 Task: Create a due date automation trigger when advanced on, 2 days after a card is due add dates without a due date at 11:00 AM.
Action: Mouse moved to (1138, 345)
Screenshot: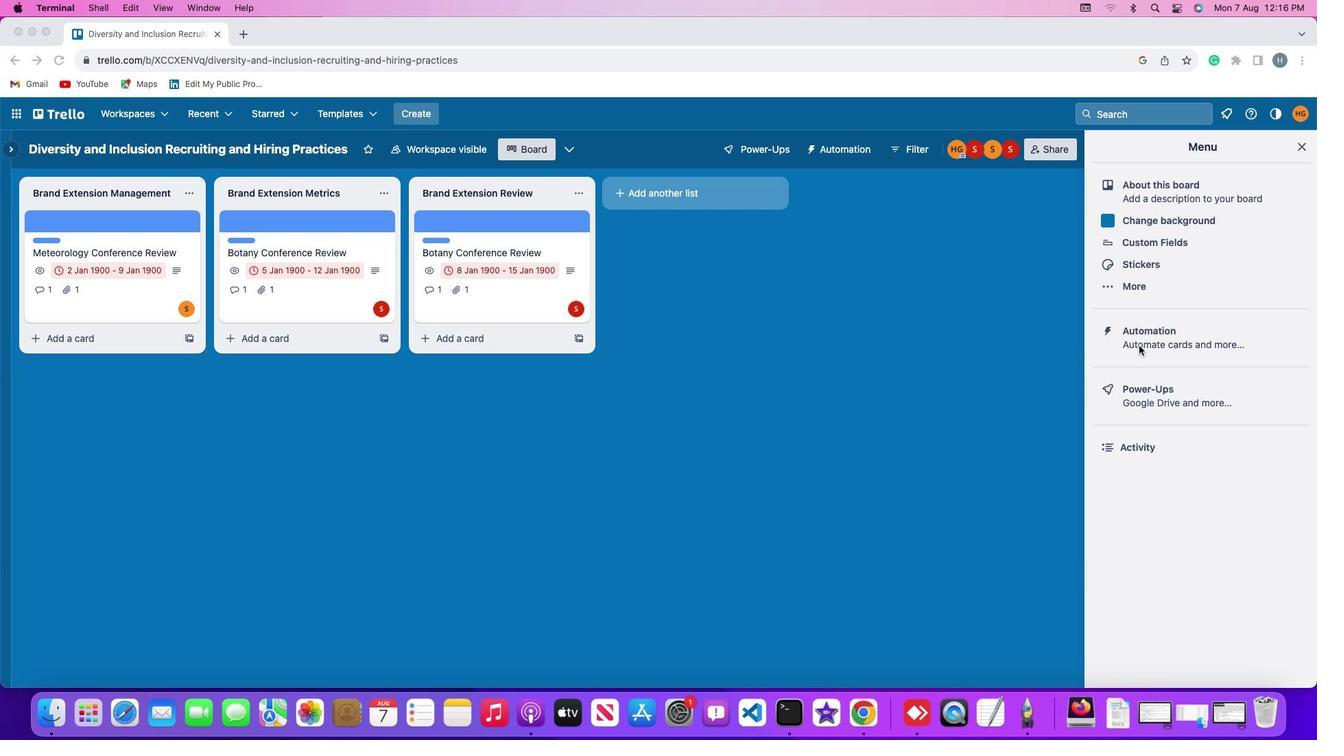 
Action: Mouse pressed left at (1138, 345)
Screenshot: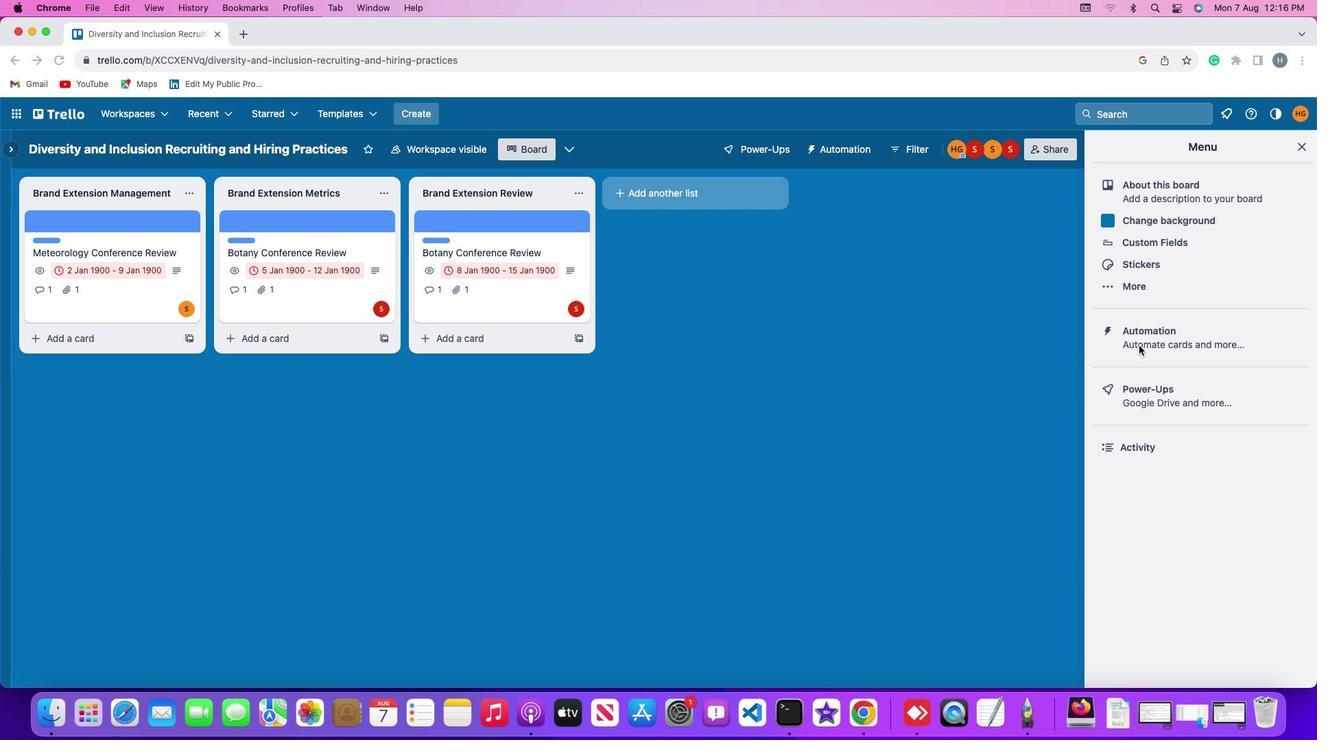 
Action: Mouse pressed left at (1138, 345)
Screenshot: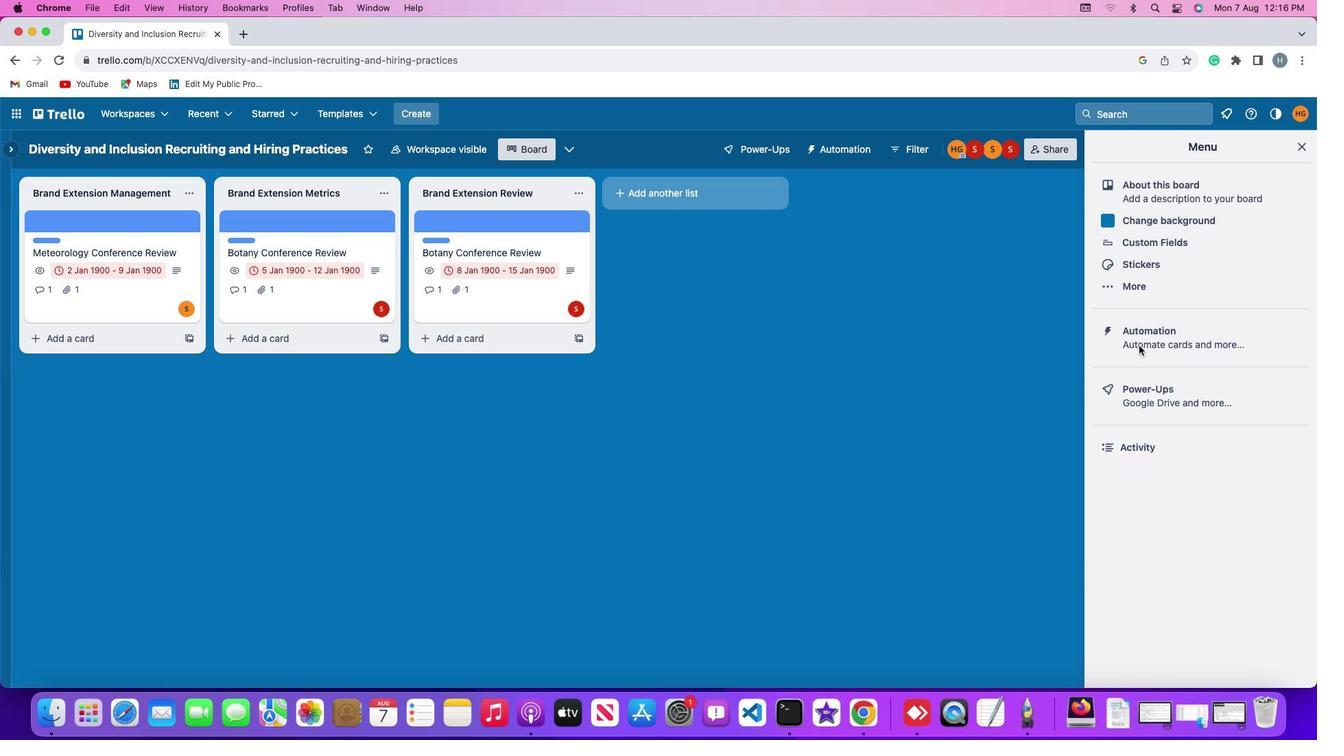 
Action: Mouse moved to (74, 327)
Screenshot: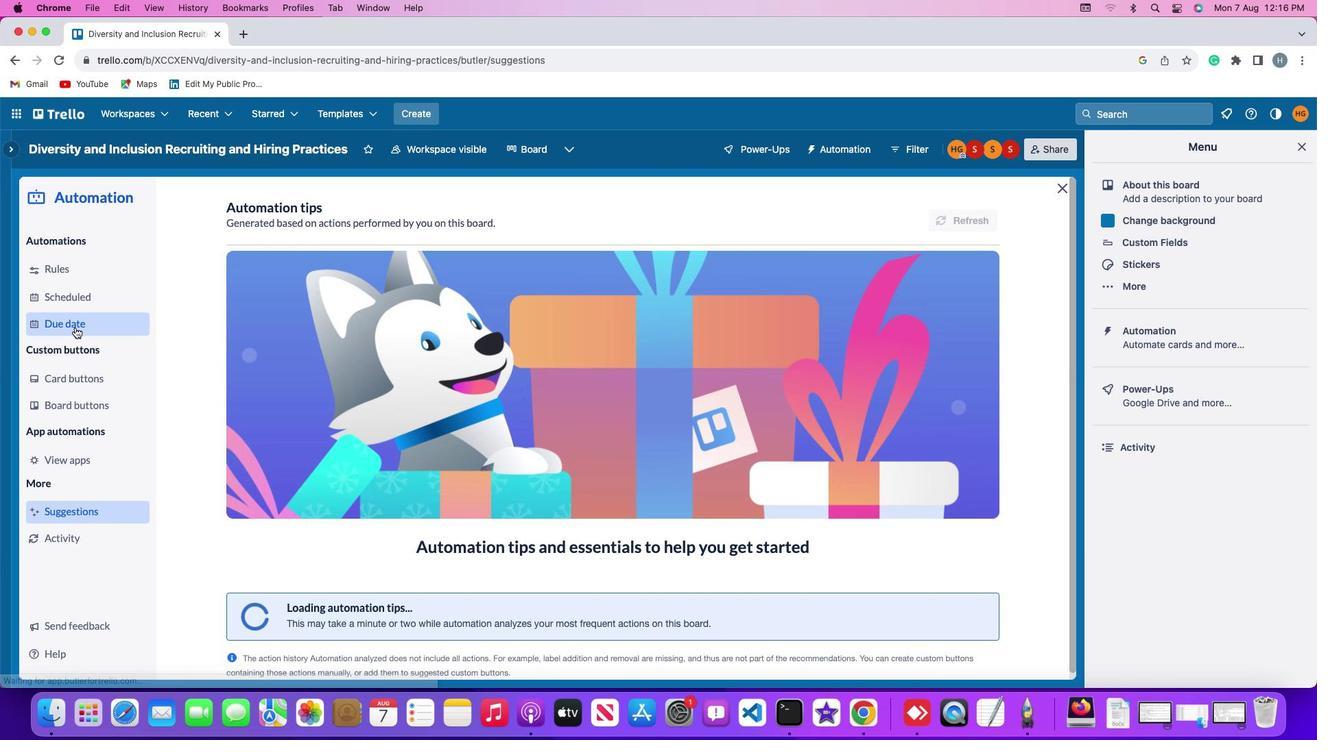 
Action: Mouse pressed left at (74, 327)
Screenshot: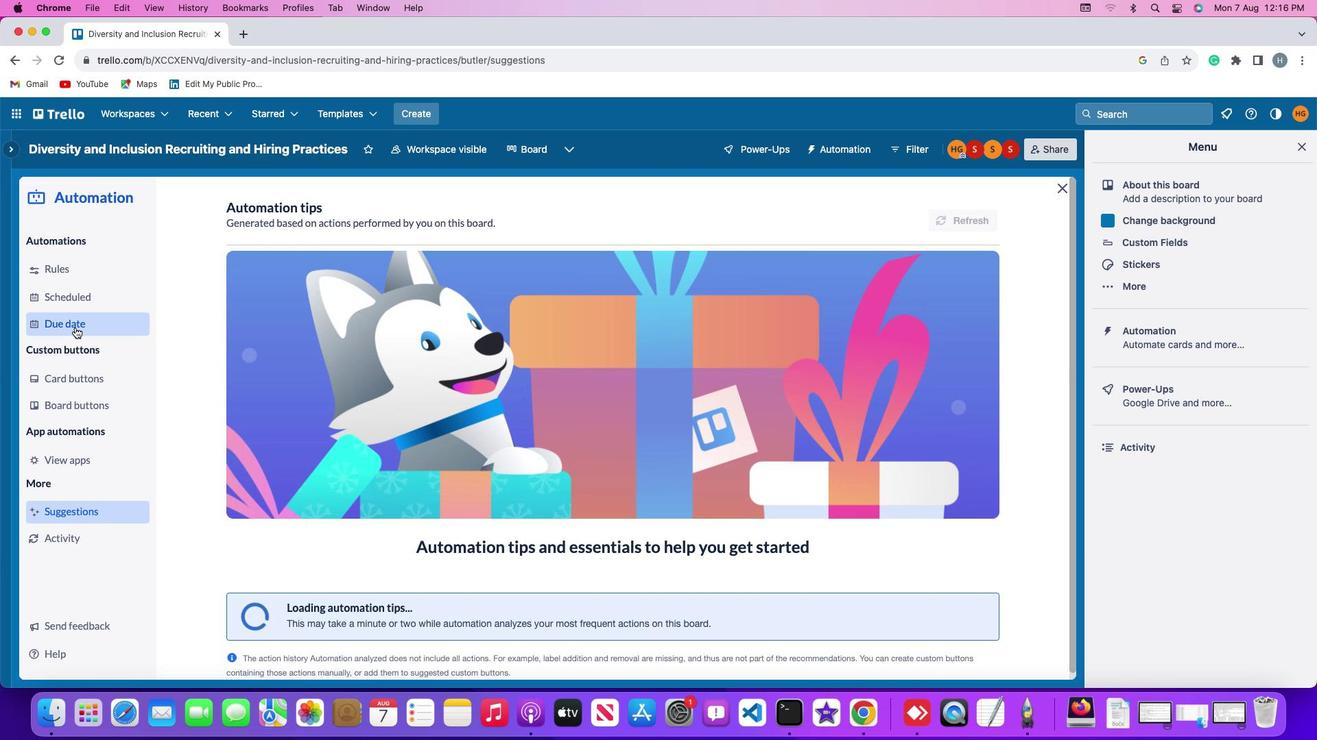
Action: Mouse moved to (909, 209)
Screenshot: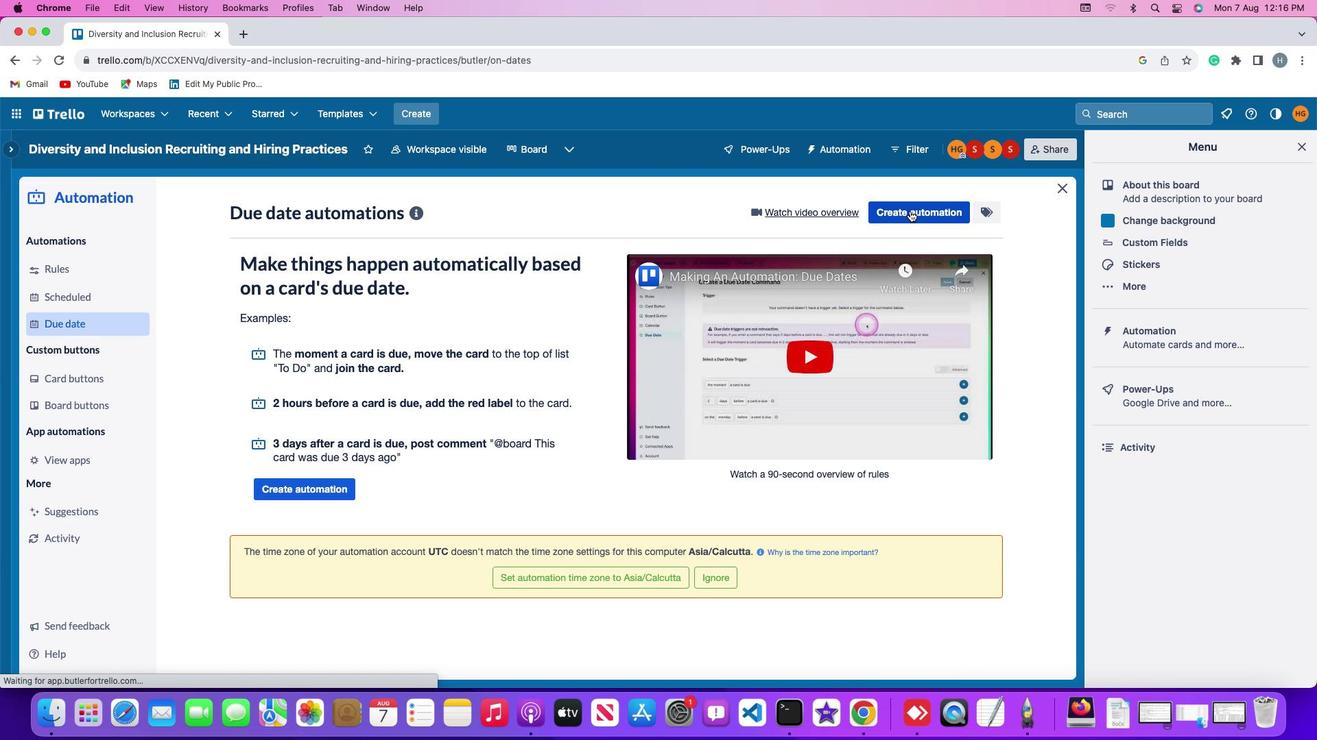 
Action: Mouse pressed left at (909, 209)
Screenshot: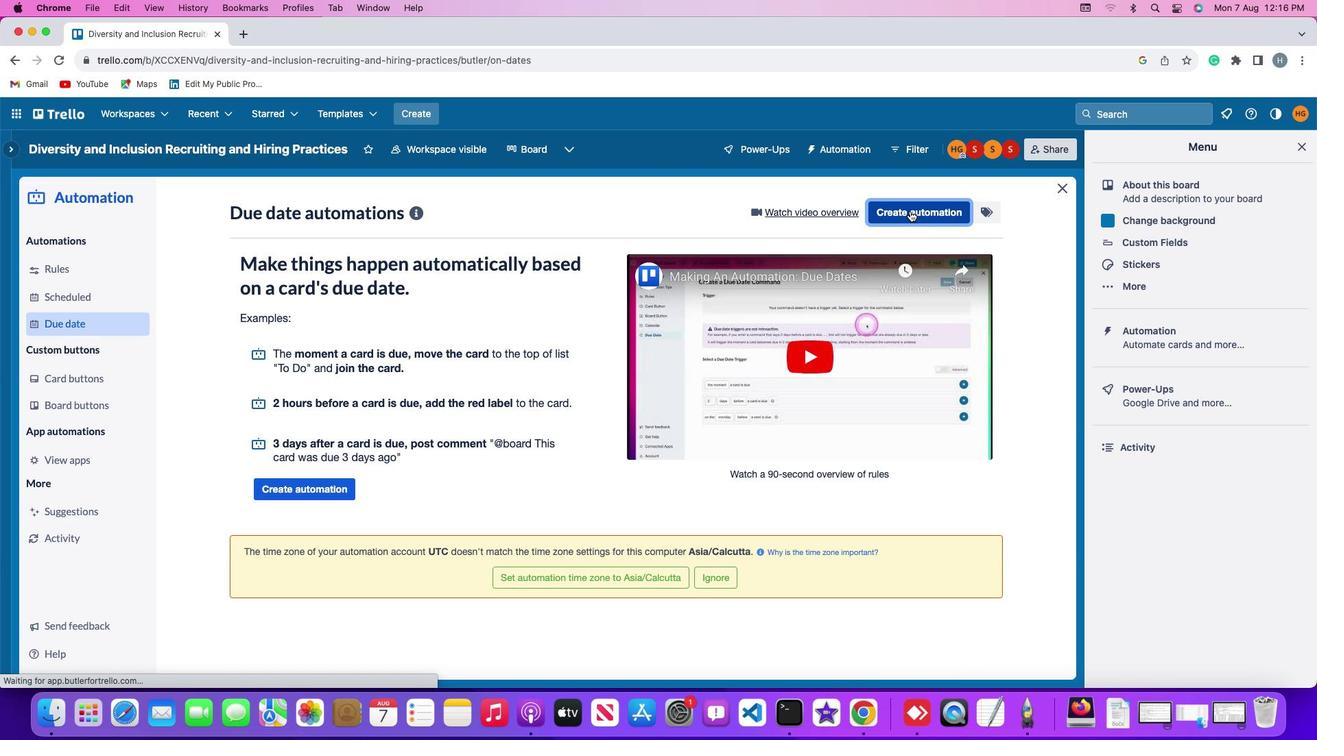 
Action: Mouse moved to (619, 340)
Screenshot: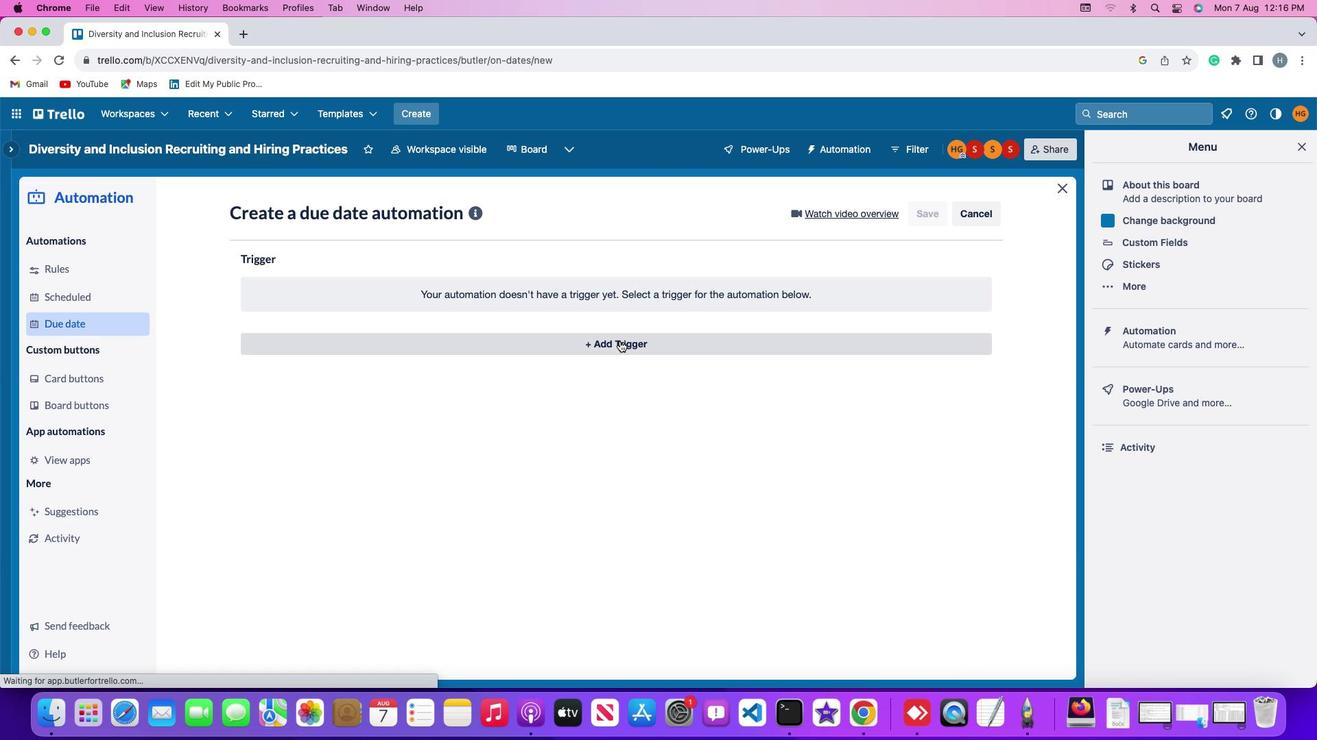
Action: Mouse pressed left at (619, 340)
Screenshot: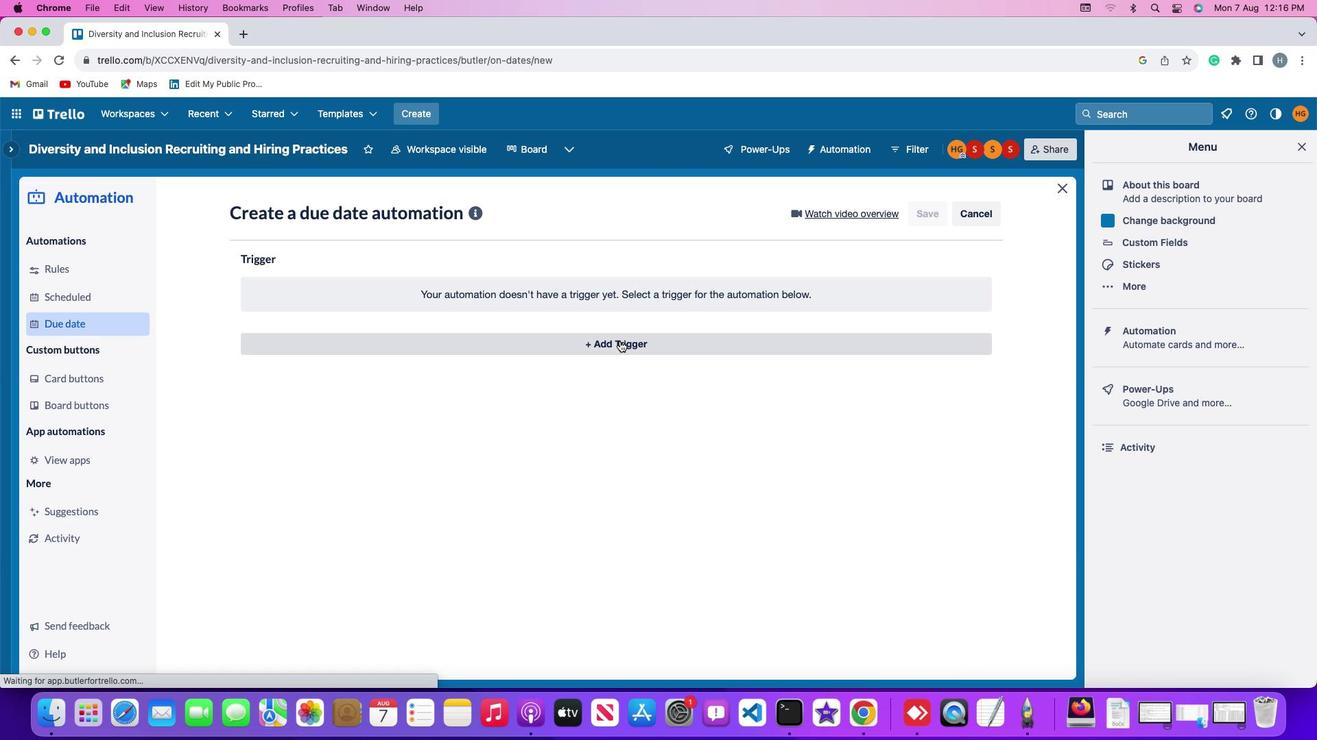 
Action: Mouse moved to (268, 551)
Screenshot: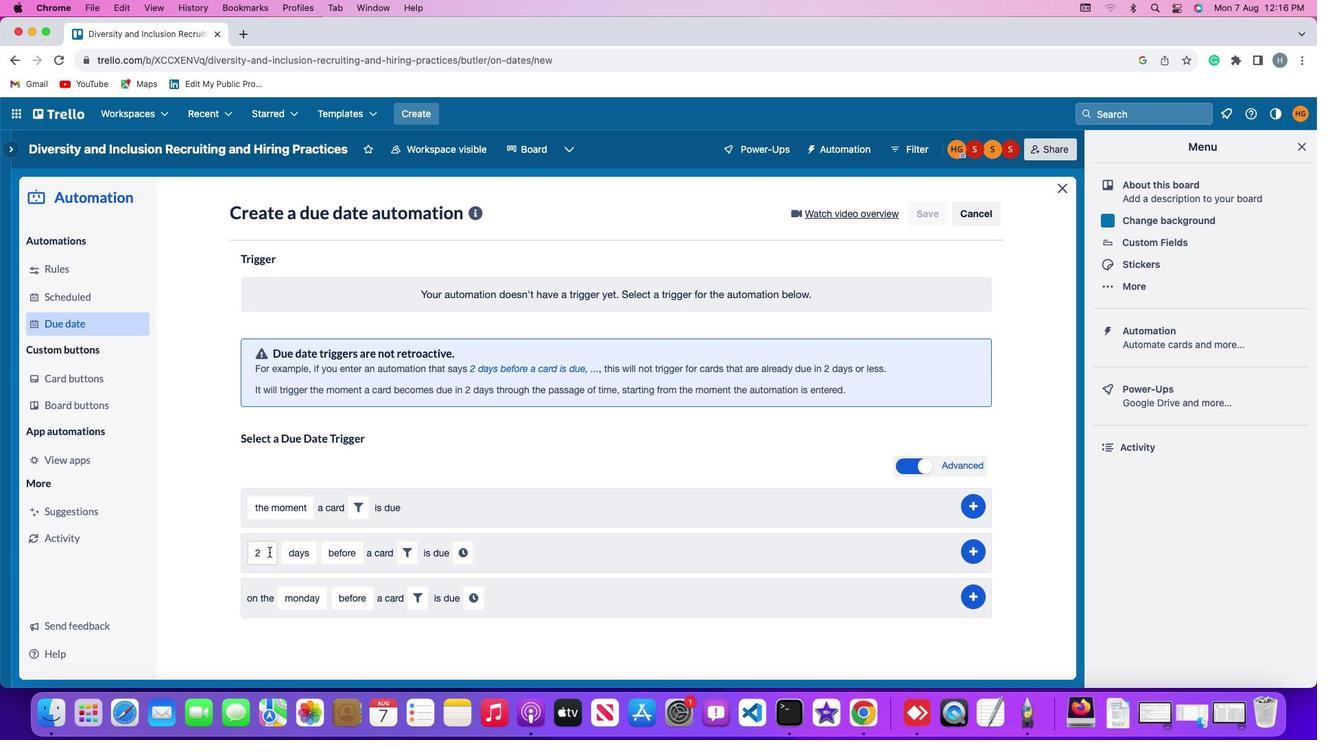 
Action: Mouse pressed left at (268, 551)
Screenshot: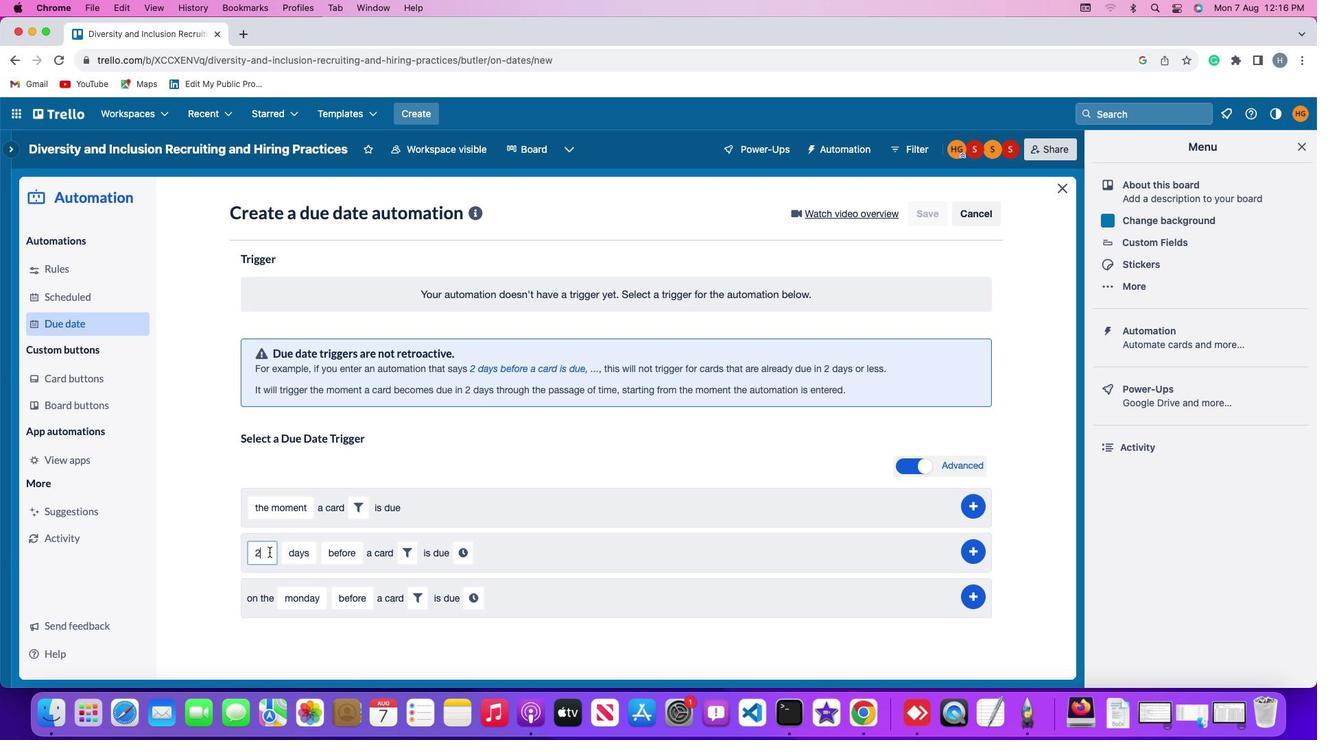
Action: Key pressed Key.backspace
Screenshot: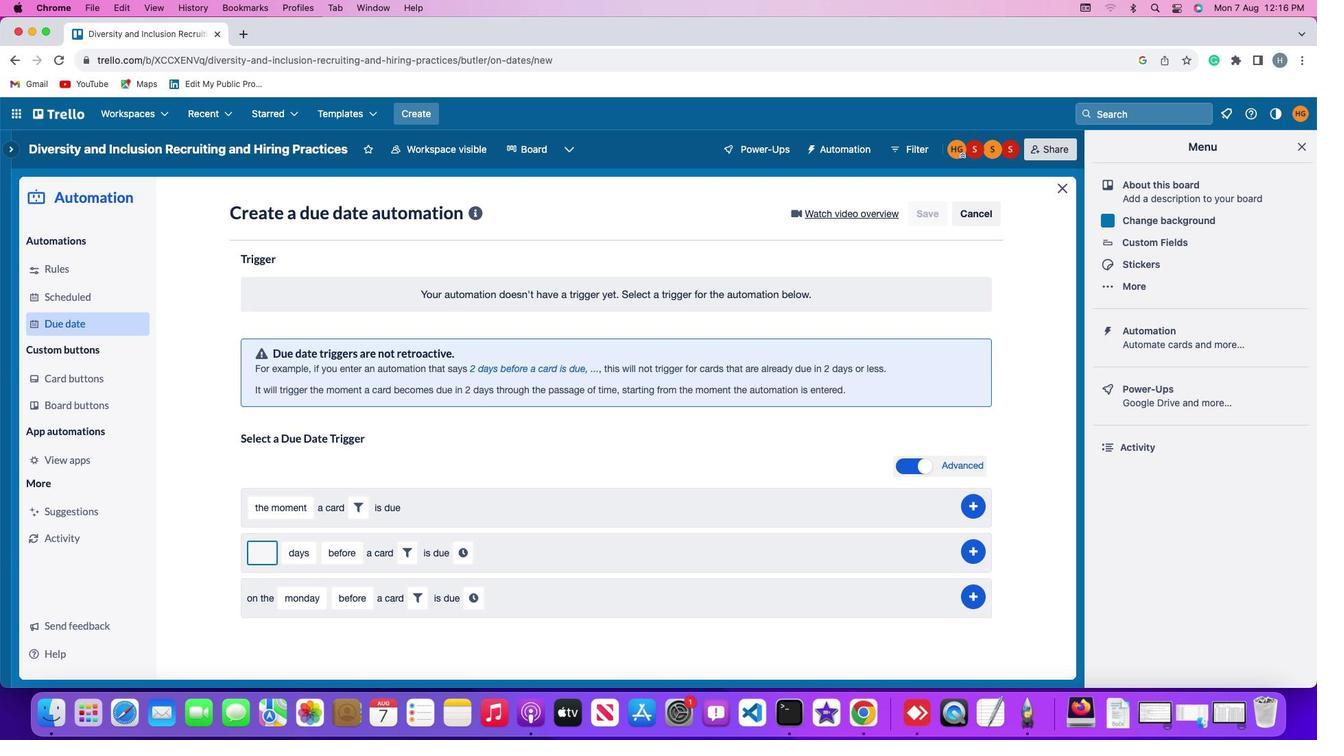 
Action: Mouse moved to (268, 551)
Screenshot: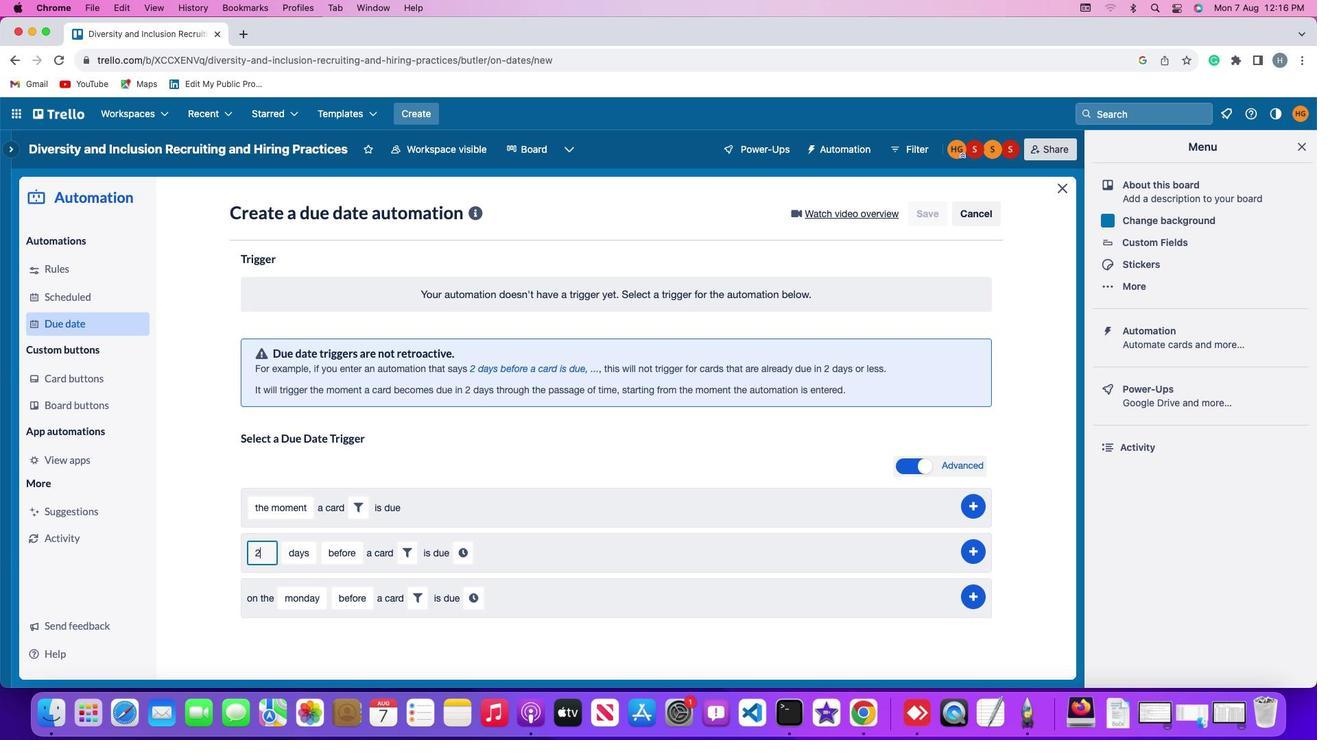 
Action: Key pressed '2'
Screenshot: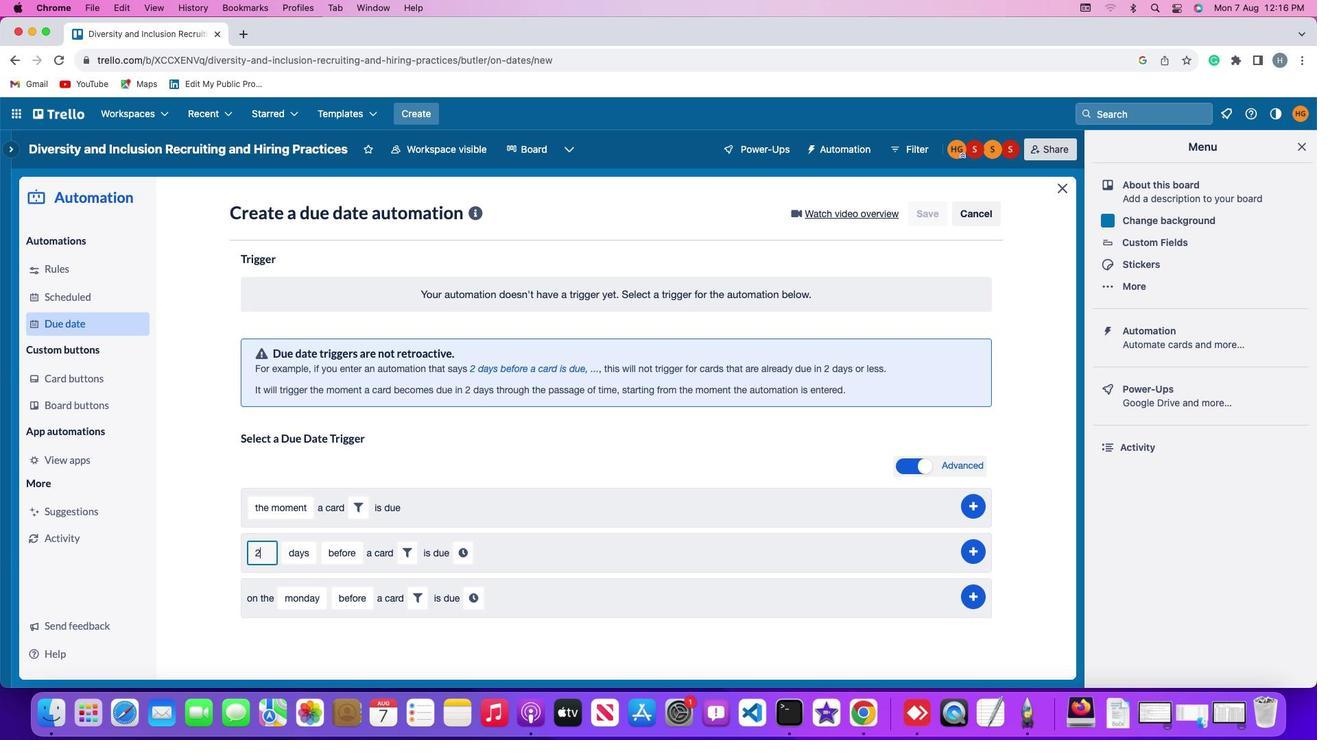 
Action: Mouse moved to (291, 553)
Screenshot: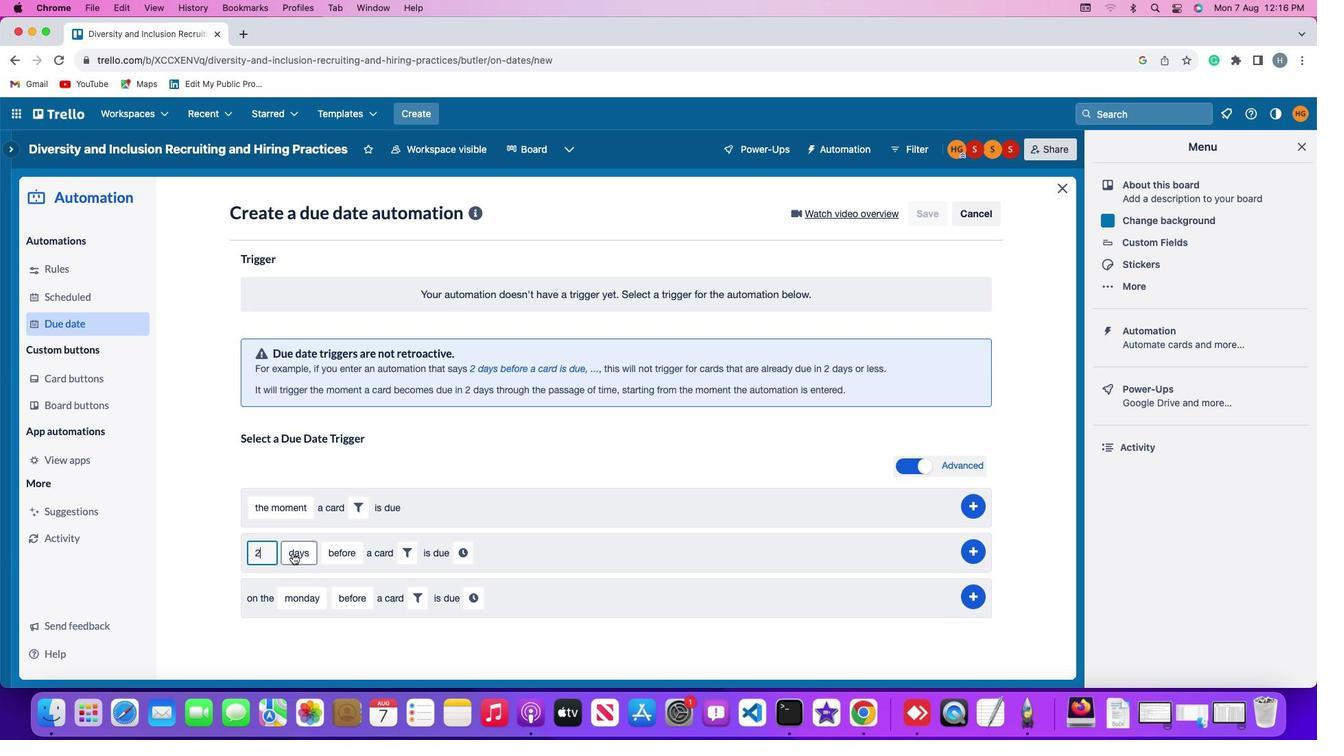 
Action: Mouse pressed left at (291, 553)
Screenshot: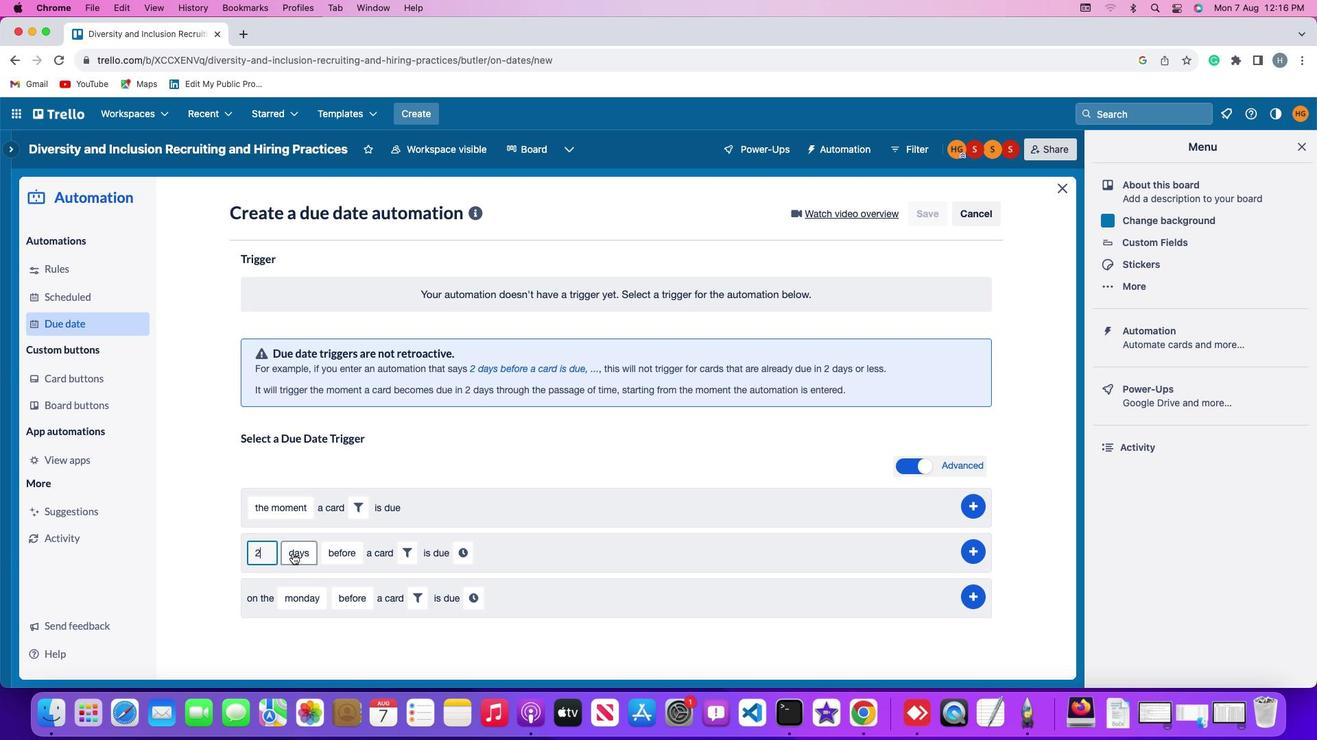 
Action: Mouse moved to (301, 581)
Screenshot: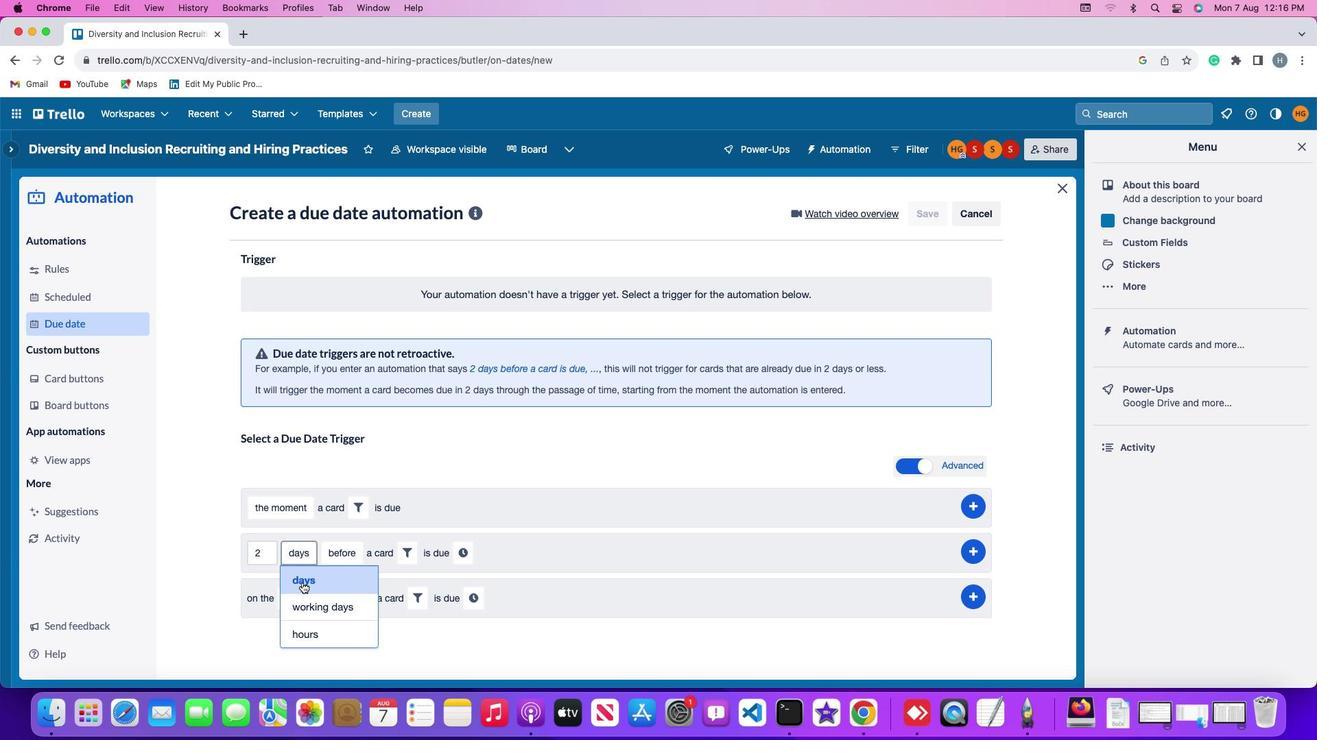 
Action: Mouse pressed left at (301, 581)
Screenshot: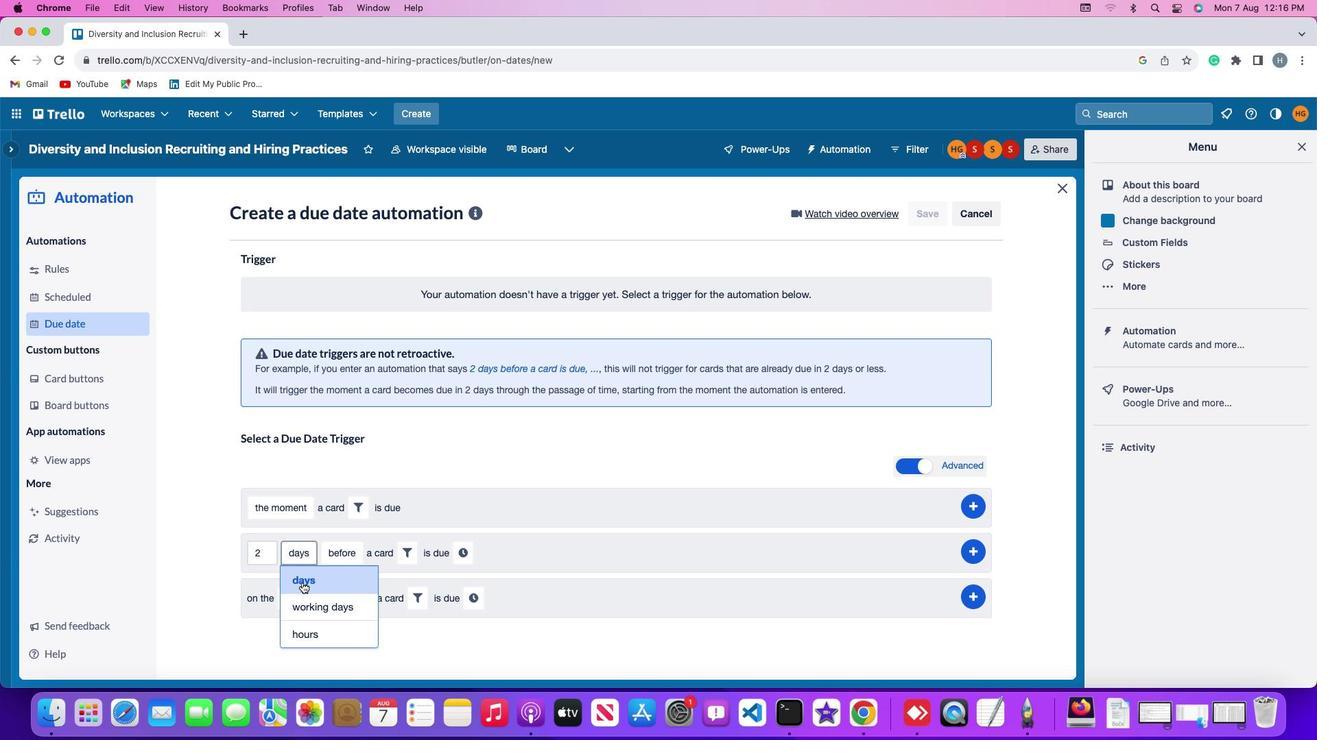 
Action: Mouse moved to (343, 559)
Screenshot: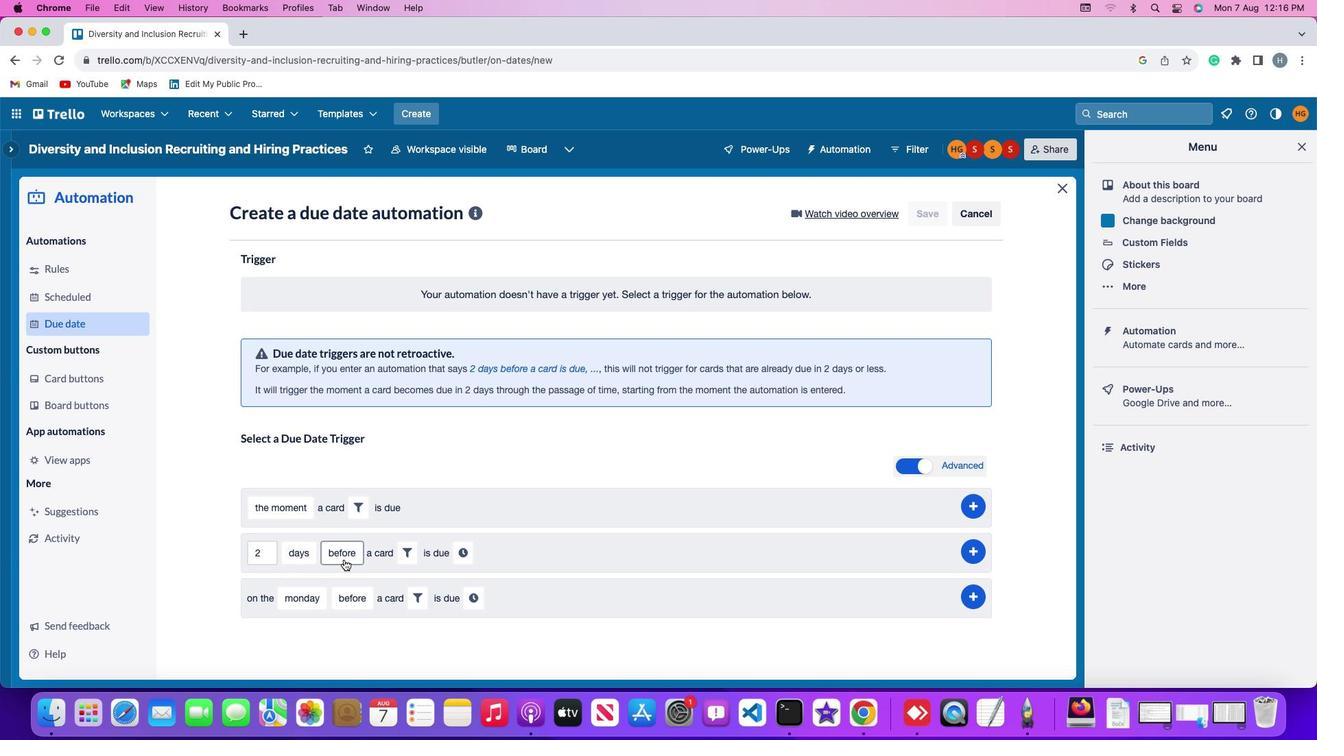 
Action: Mouse pressed left at (343, 559)
Screenshot: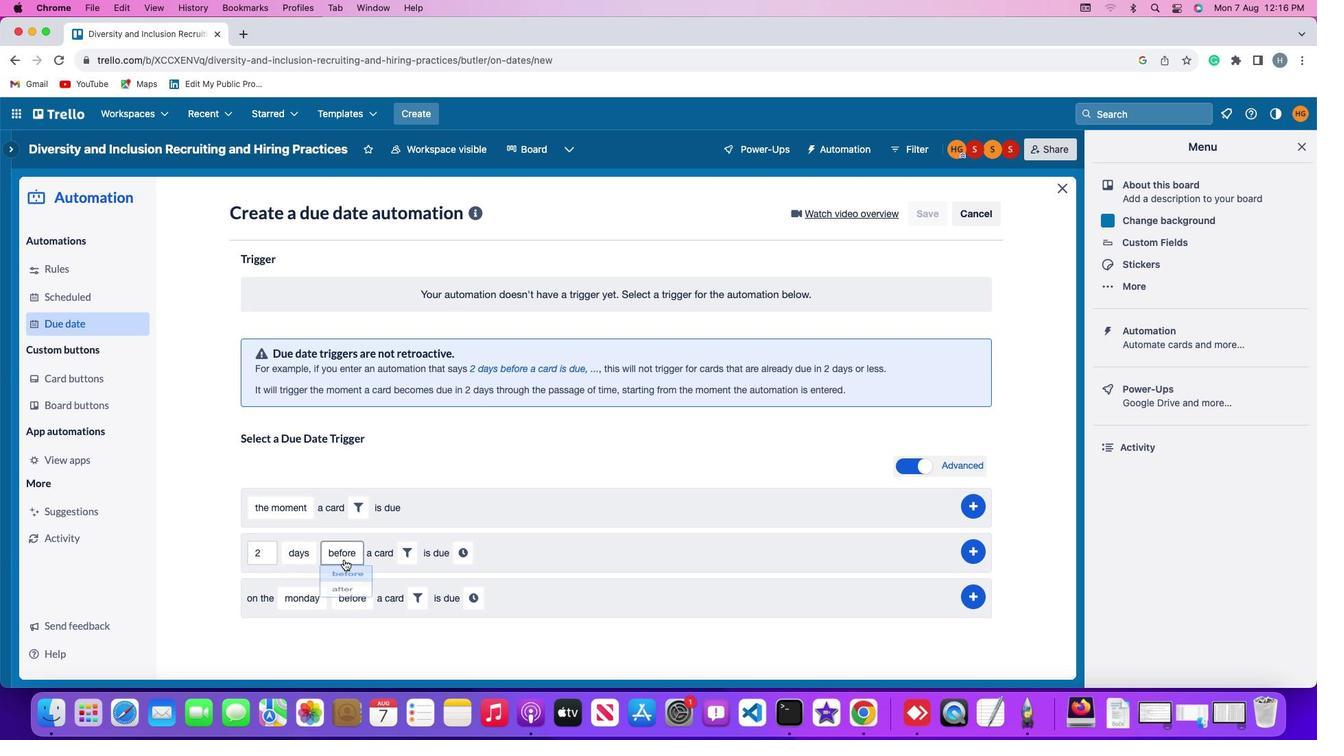 
Action: Mouse moved to (347, 605)
Screenshot: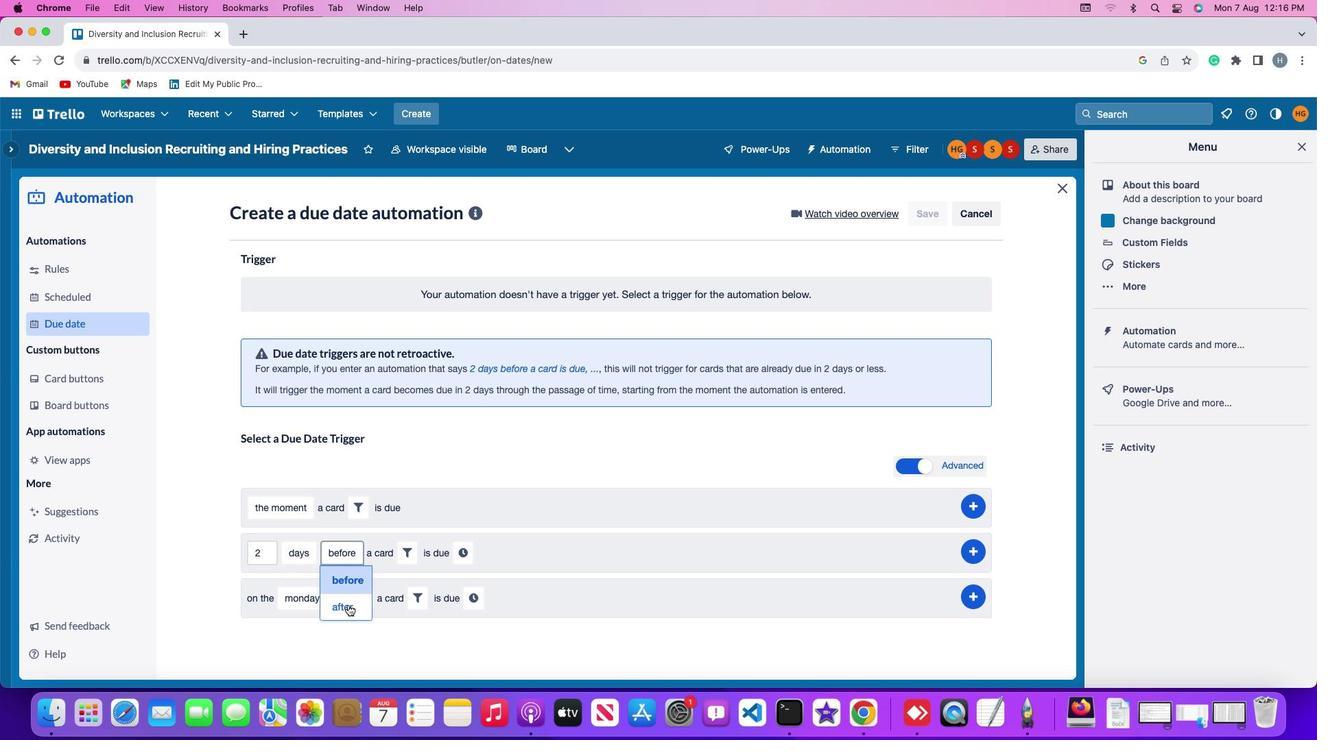 
Action: Mouse pressed left at (347, 605)
Screenshot: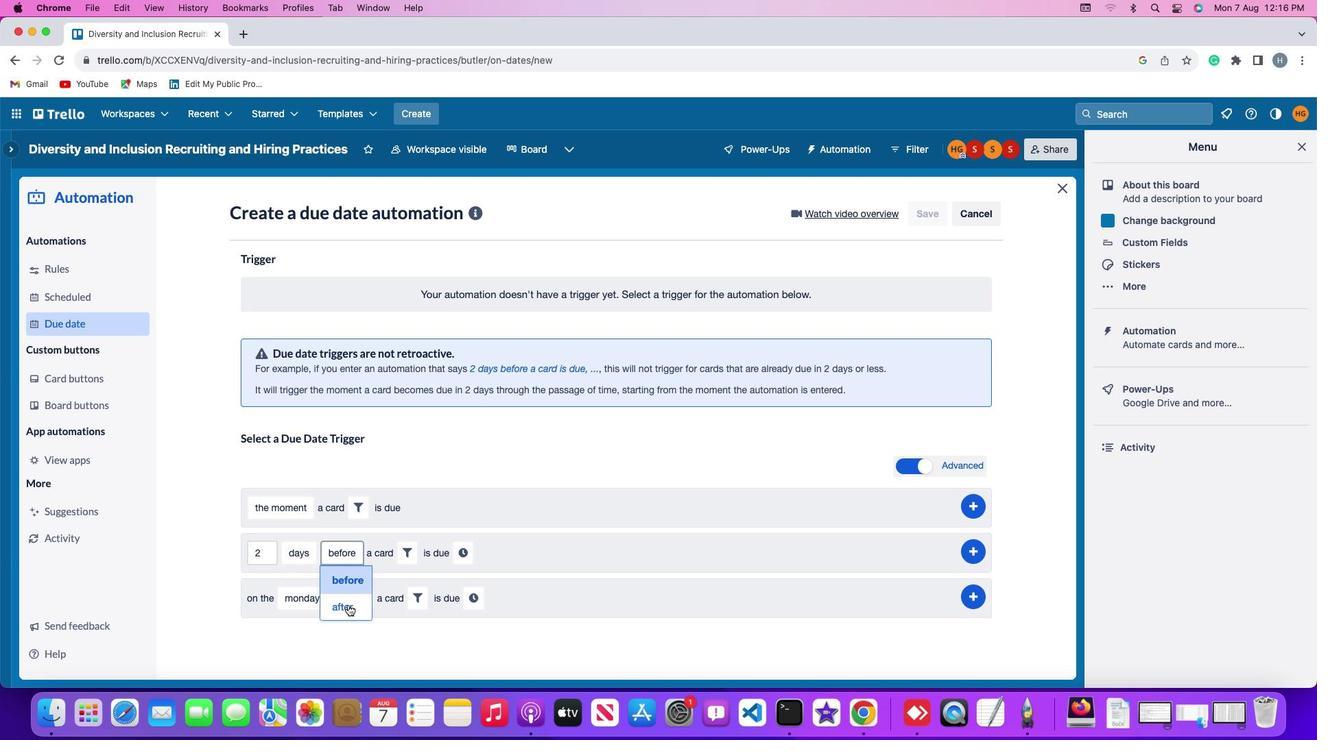 
Action: Mouse moved to (395, 558)
Screenshot: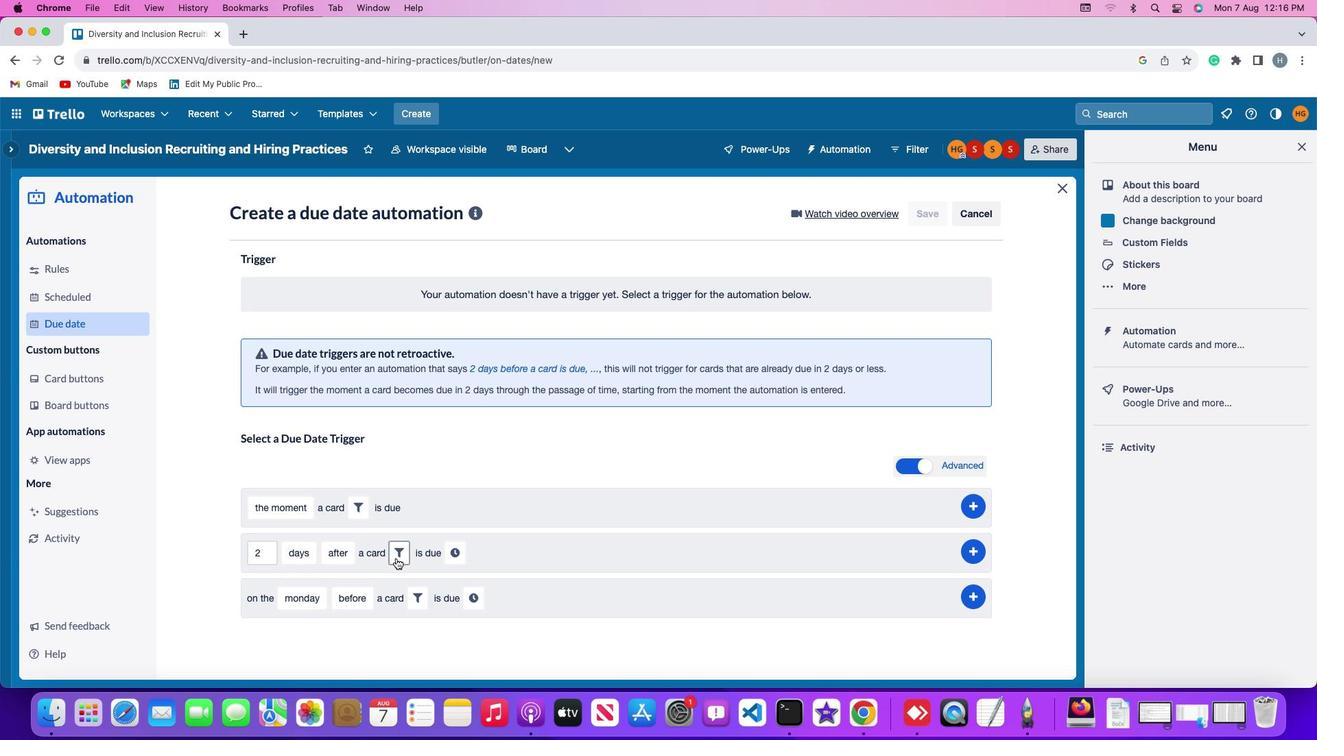 
Action: Mouse pressed left at (395, 558)
Screenshot: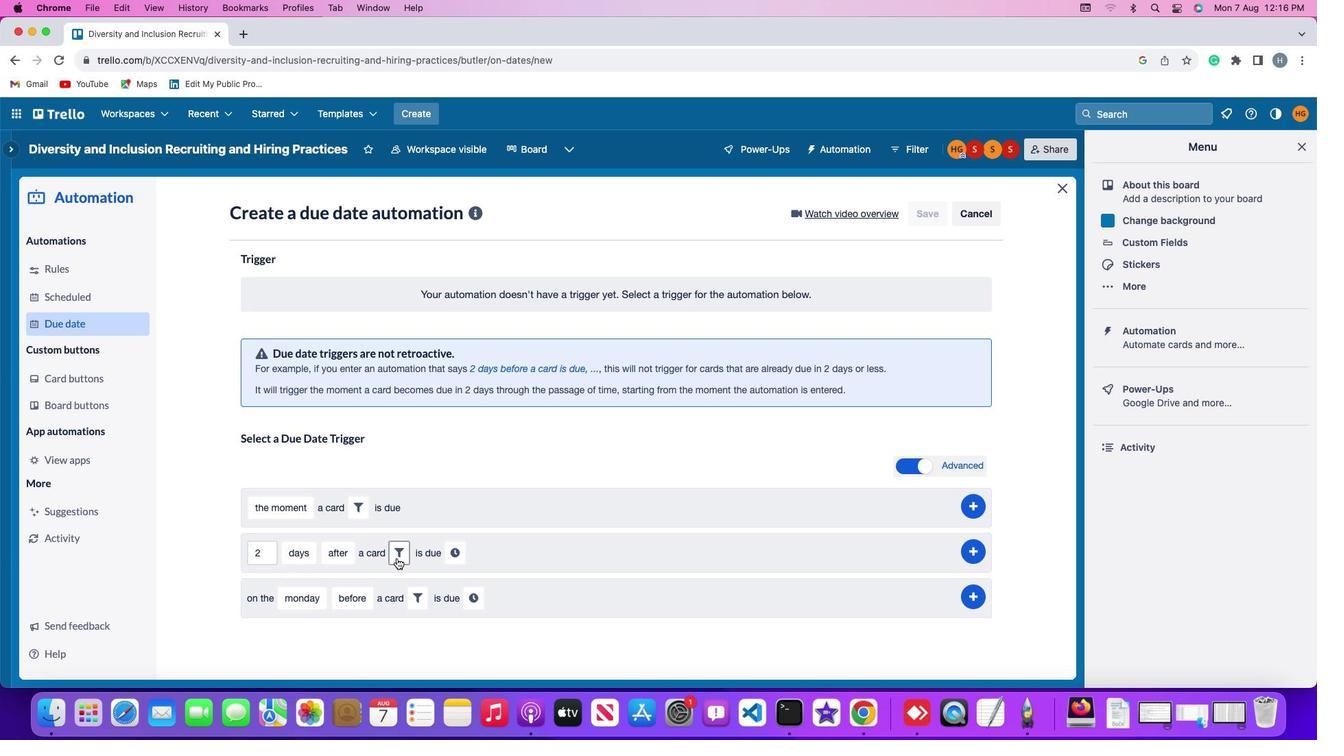 
Action: Mouse moved to (419, 602)
Screenshot: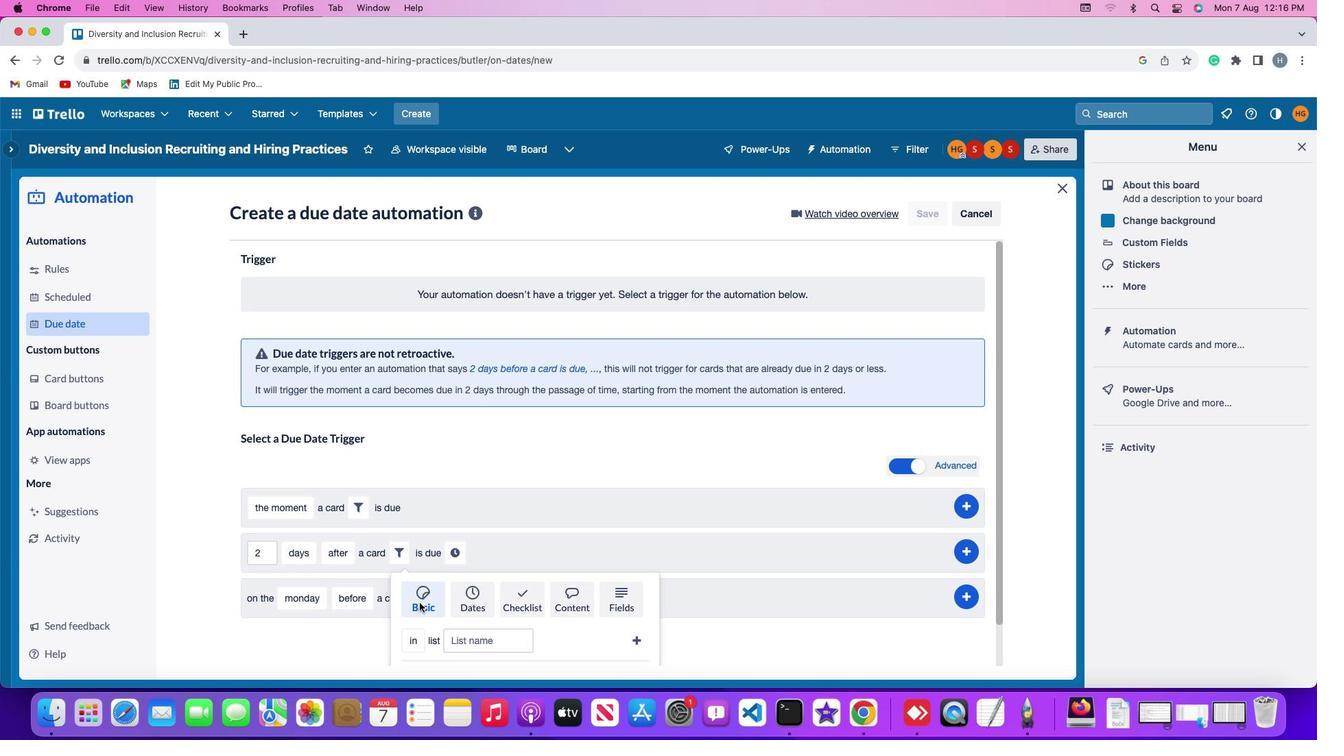 
Action: Mouse scrolled (419, 602) with delta (0, 0)
Screenshot: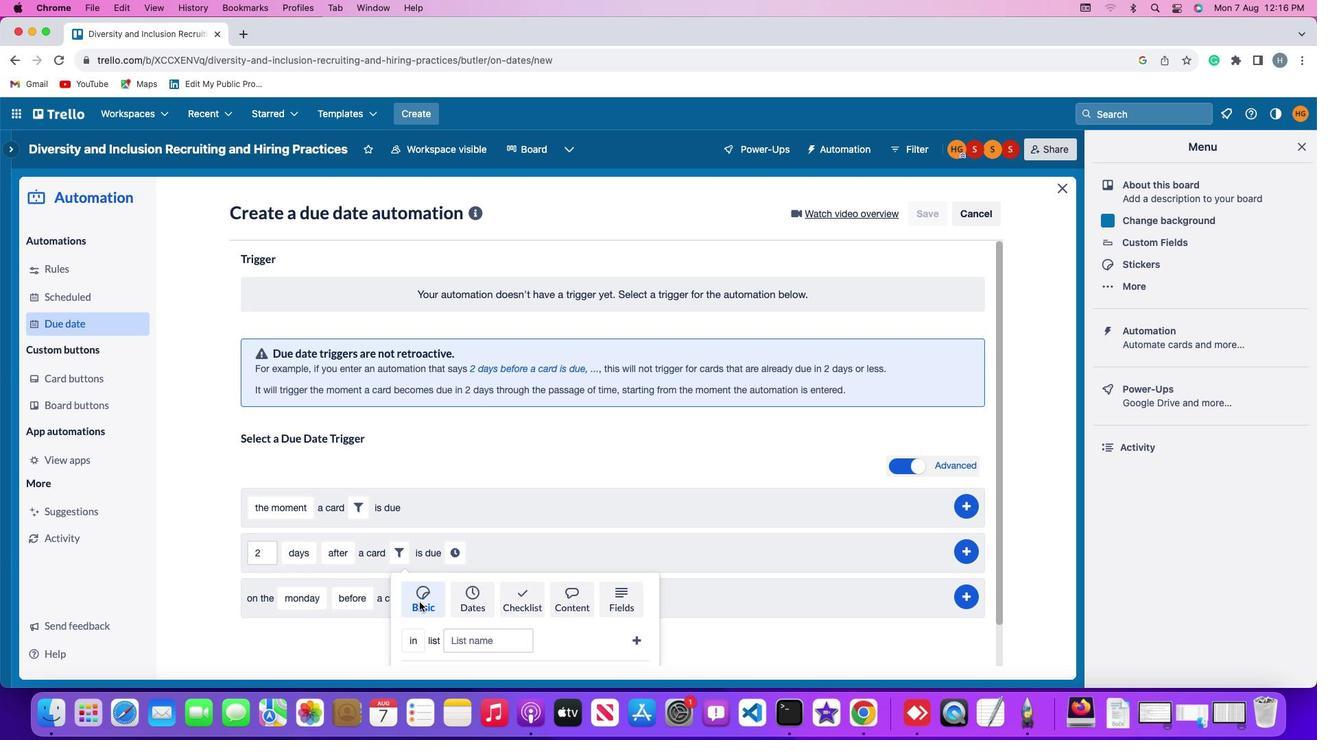 
Action: Mouse scrolled (419, 602) with delta (0, 0)
Screenshot: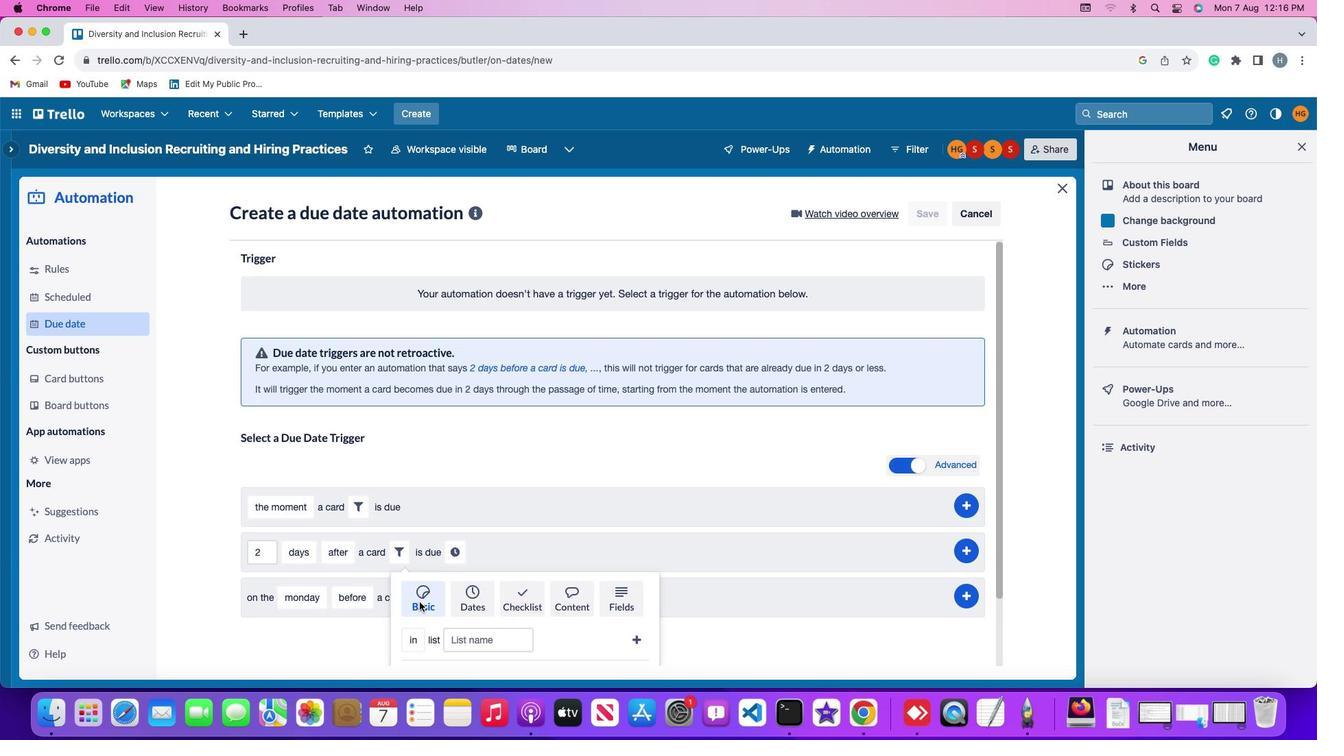 
Action: Mouse scrolled (419, 602) with delta (0, -1)
Screenshot: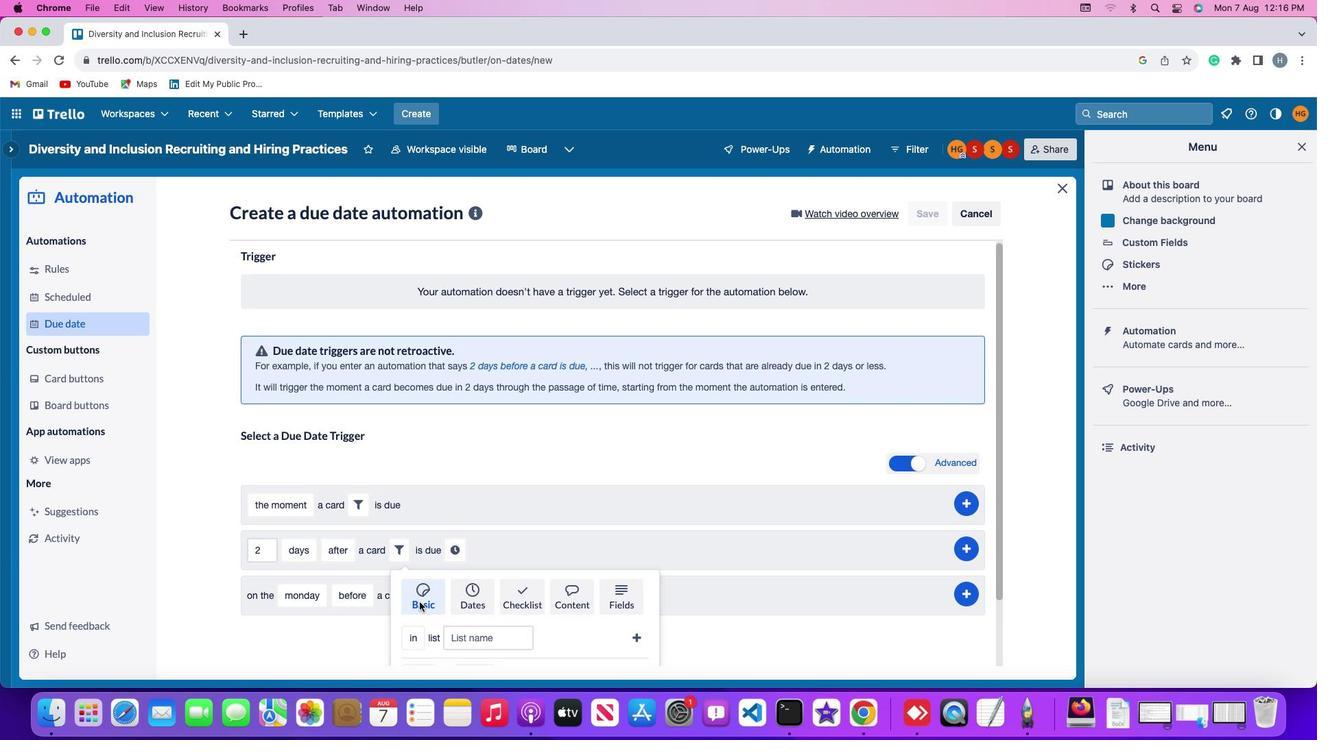 
Action: Mouse scrolled (419, 602) with delta (0, -2)
Screenshot: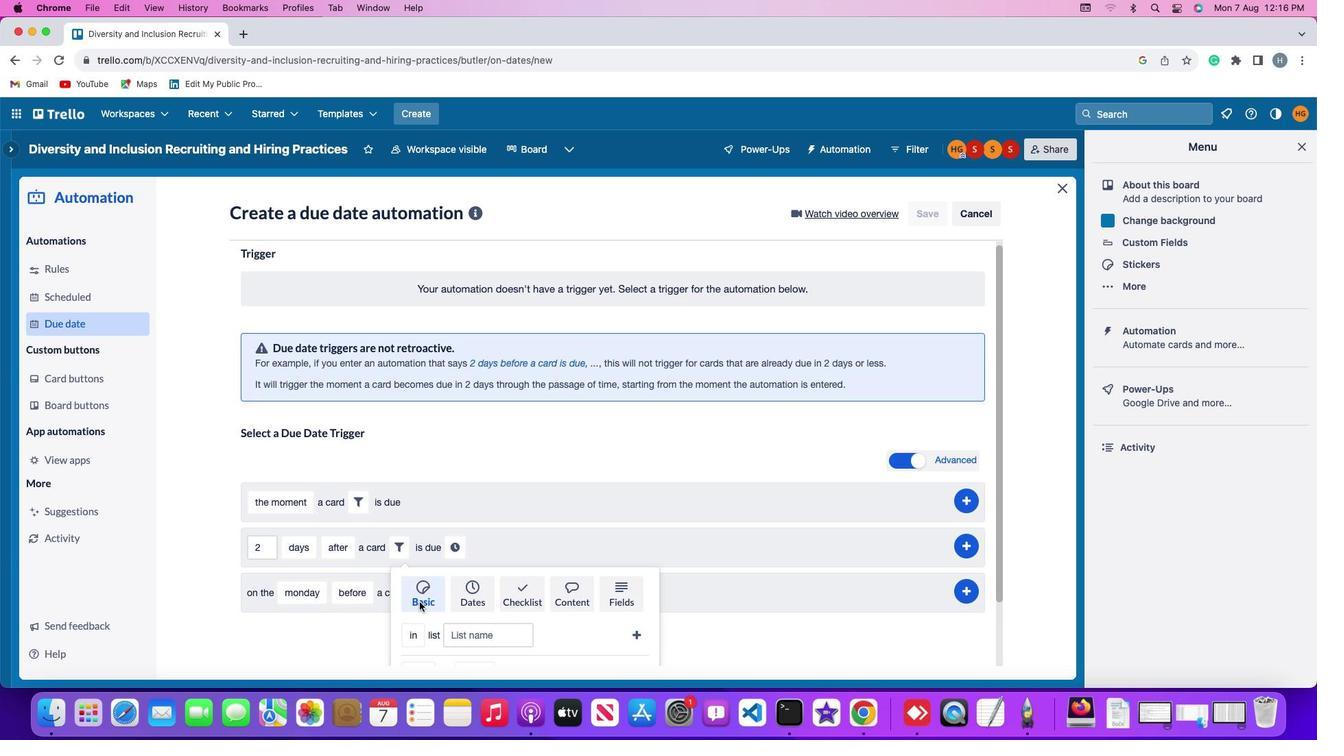 
Action: Mouse moved to (465, 532)
Screenshot: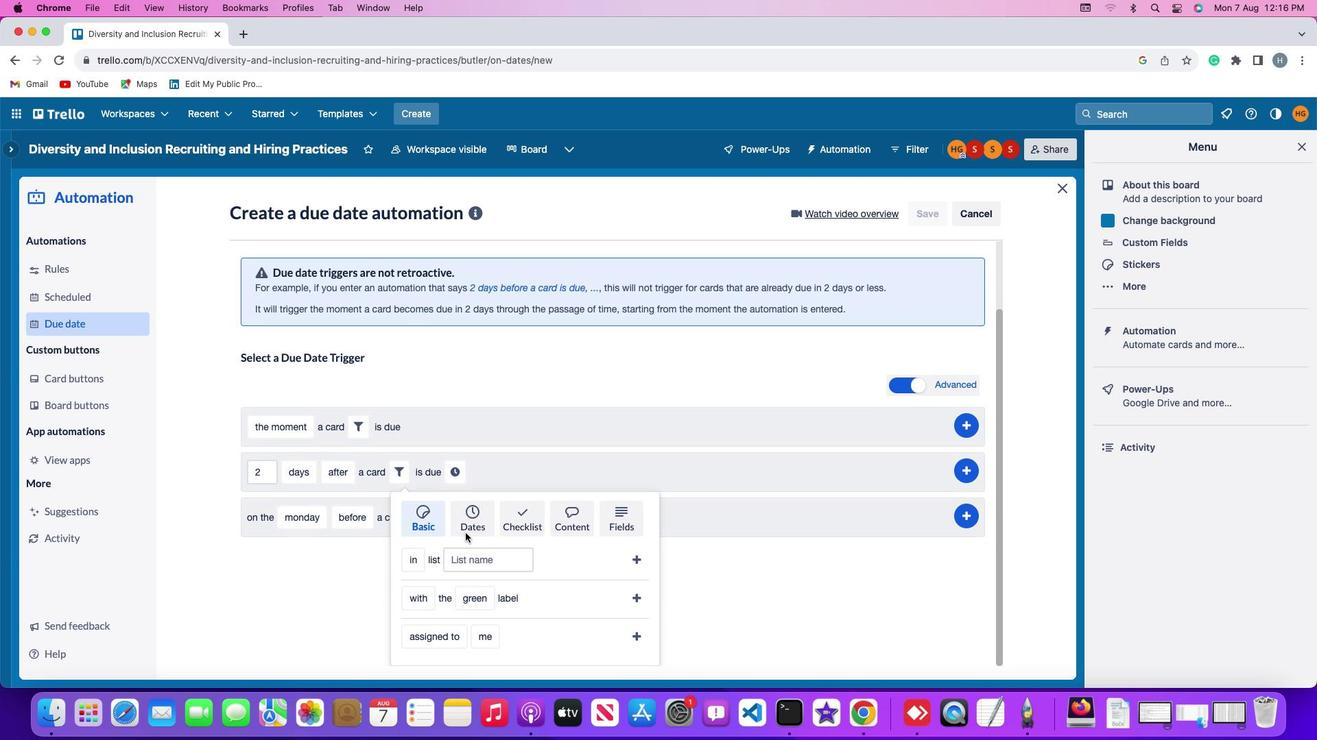 
Action: Mouse pressed left at (465, 532)
Screenshot: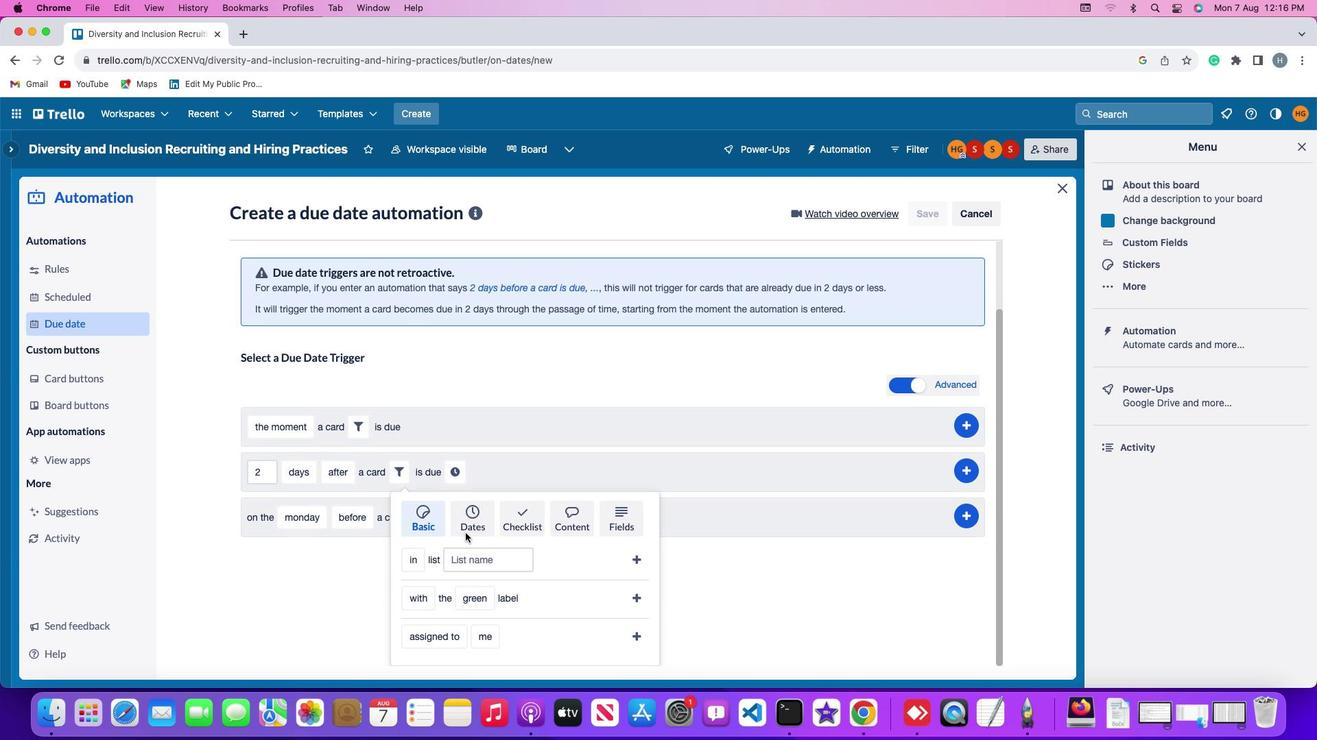 
Action: Mouse moved to (419, 567)
Screenshot: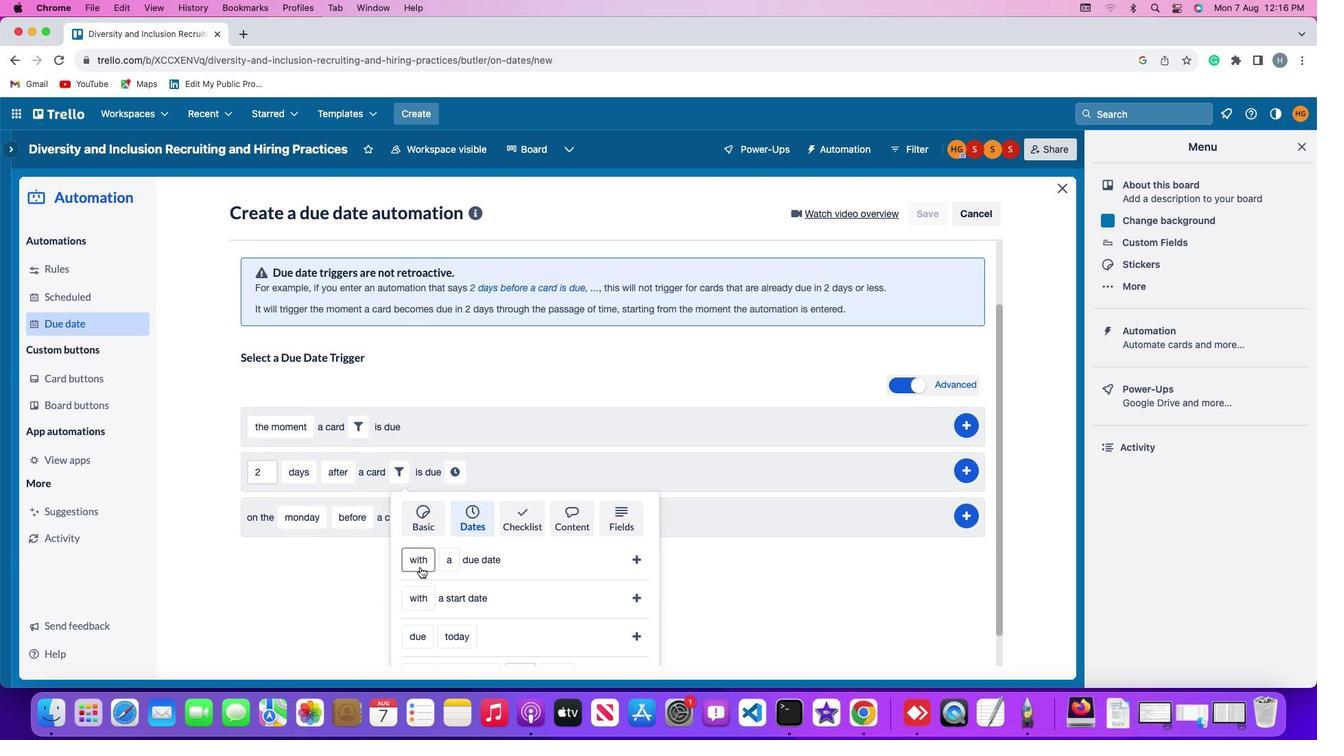 
Action: Mouse pressed left at (419, 567)
Screenshot: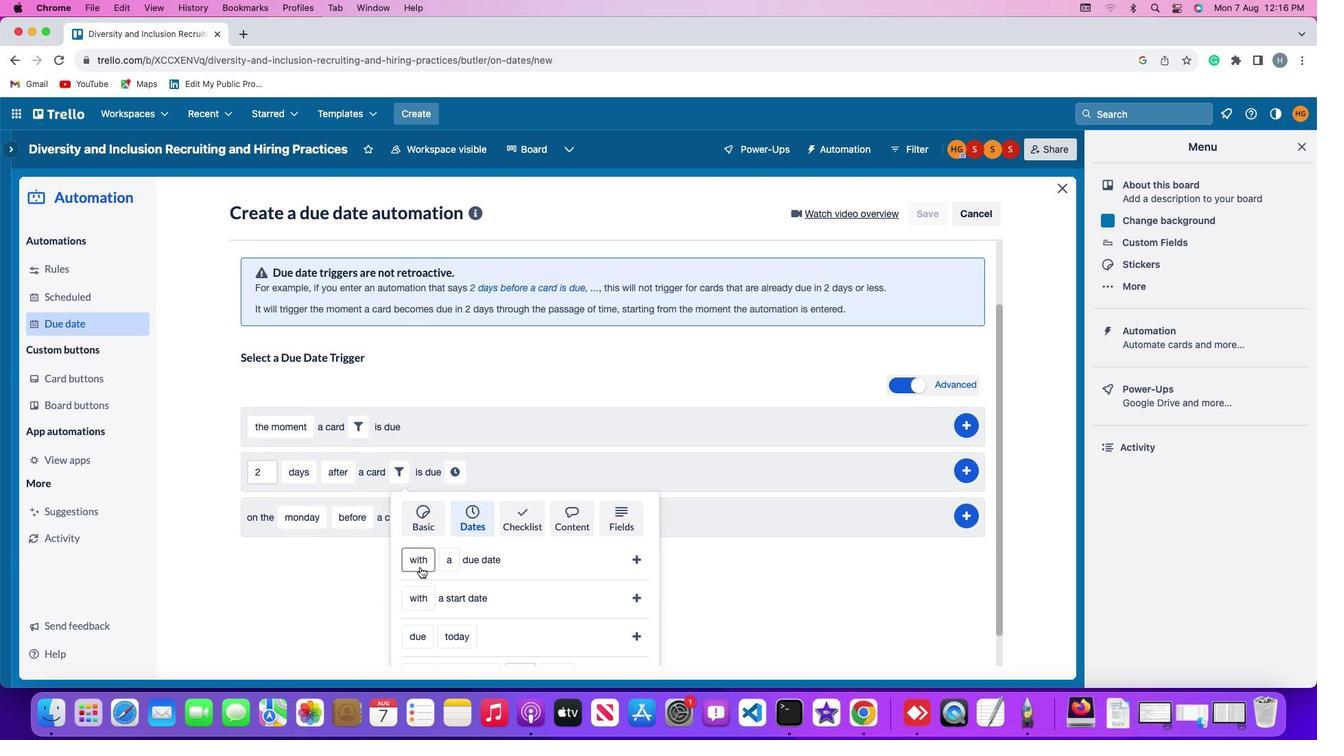
Action: Mouse moved to (419, 611)
Screenshot: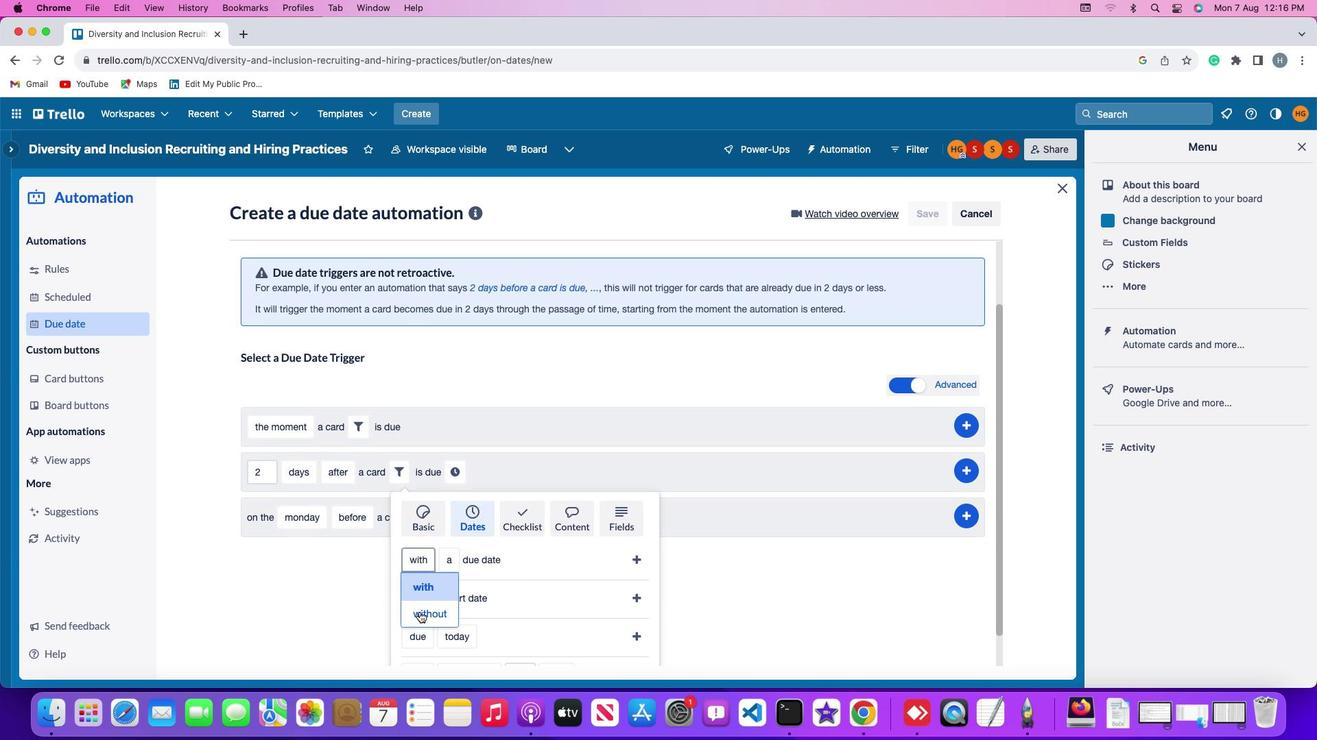 
Action: Mouse pressed left at (419, 611)
Screenshot: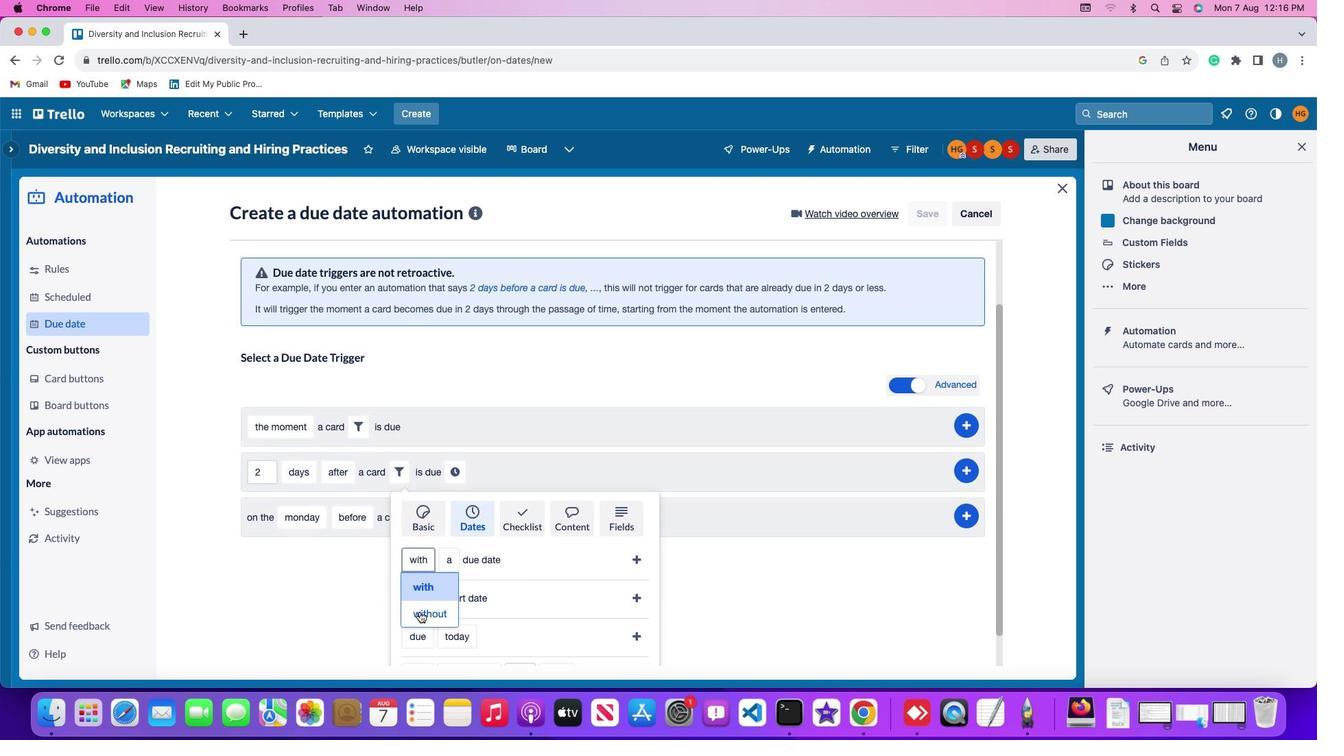 
Action: Mouse moved to (457, 561)
Screenshot: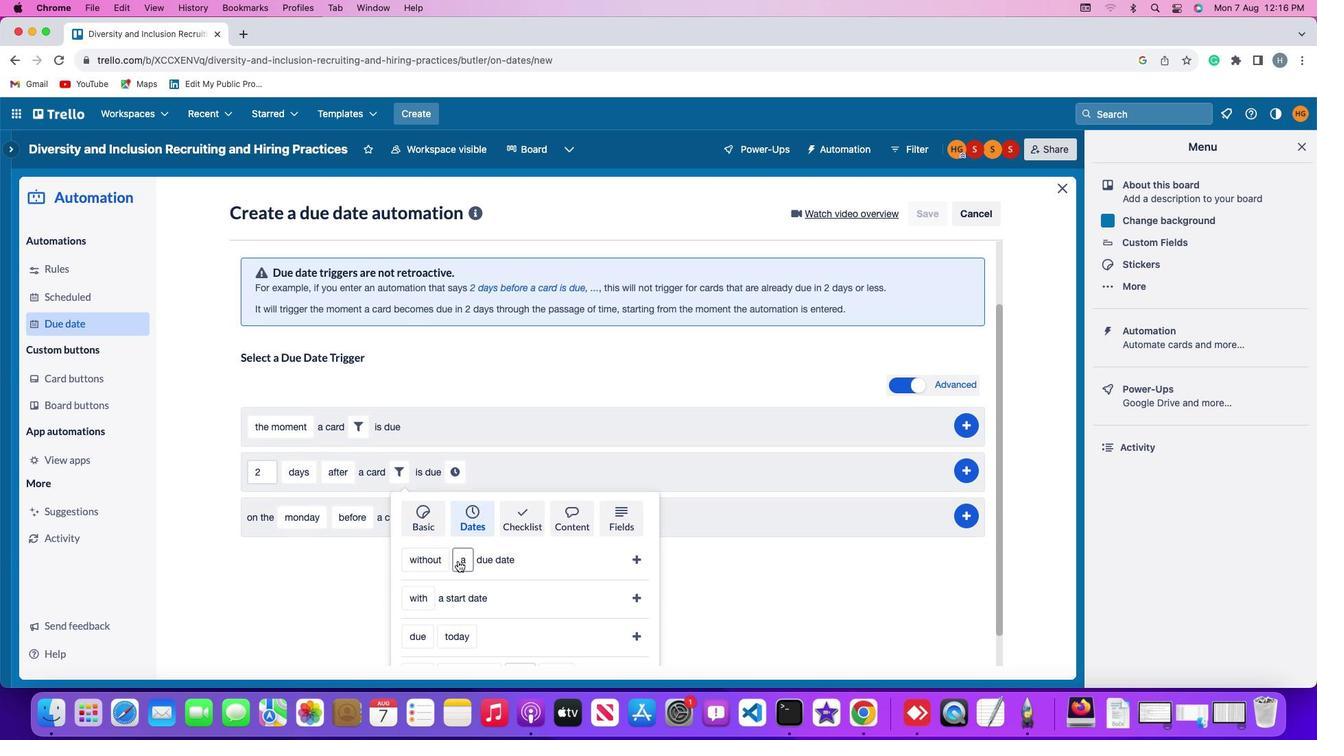 
Action: Mouse pressed left at (457, 561)
Screenshot: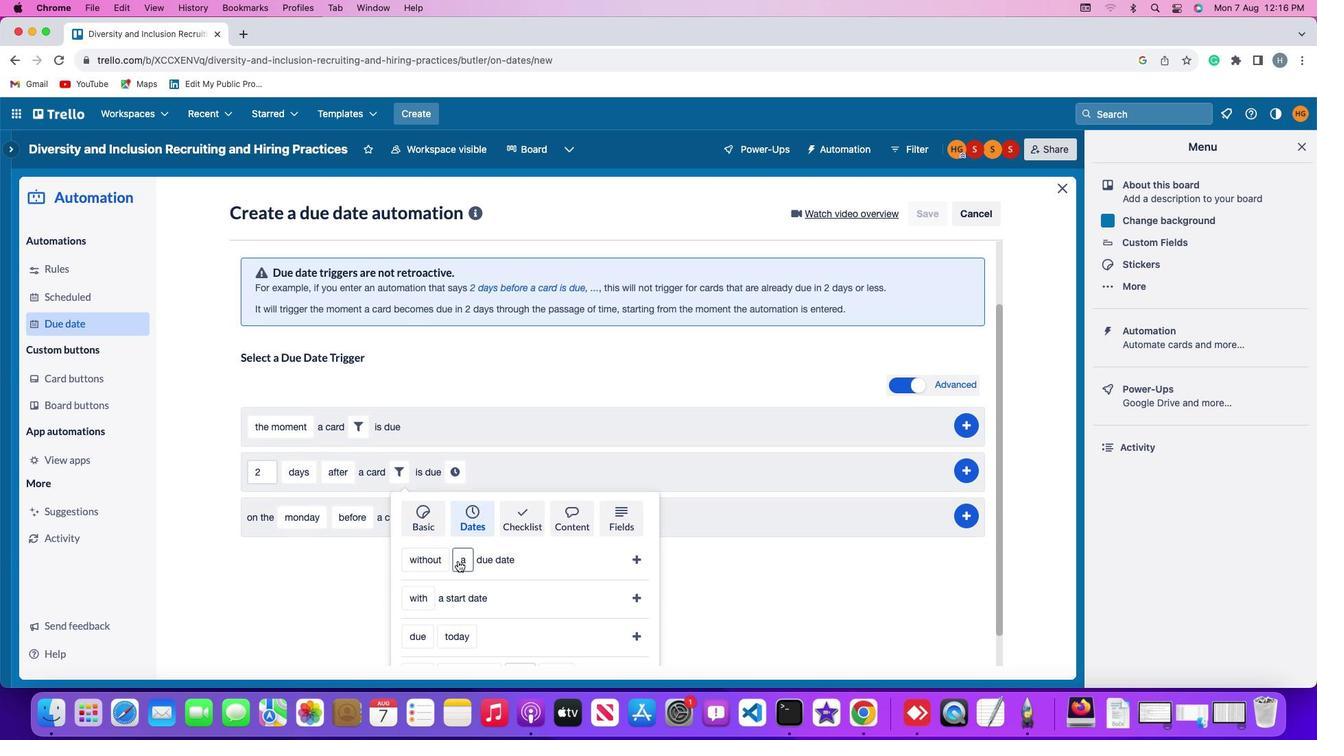 
Action: Mouse moved to (500, 454)
Screenshot: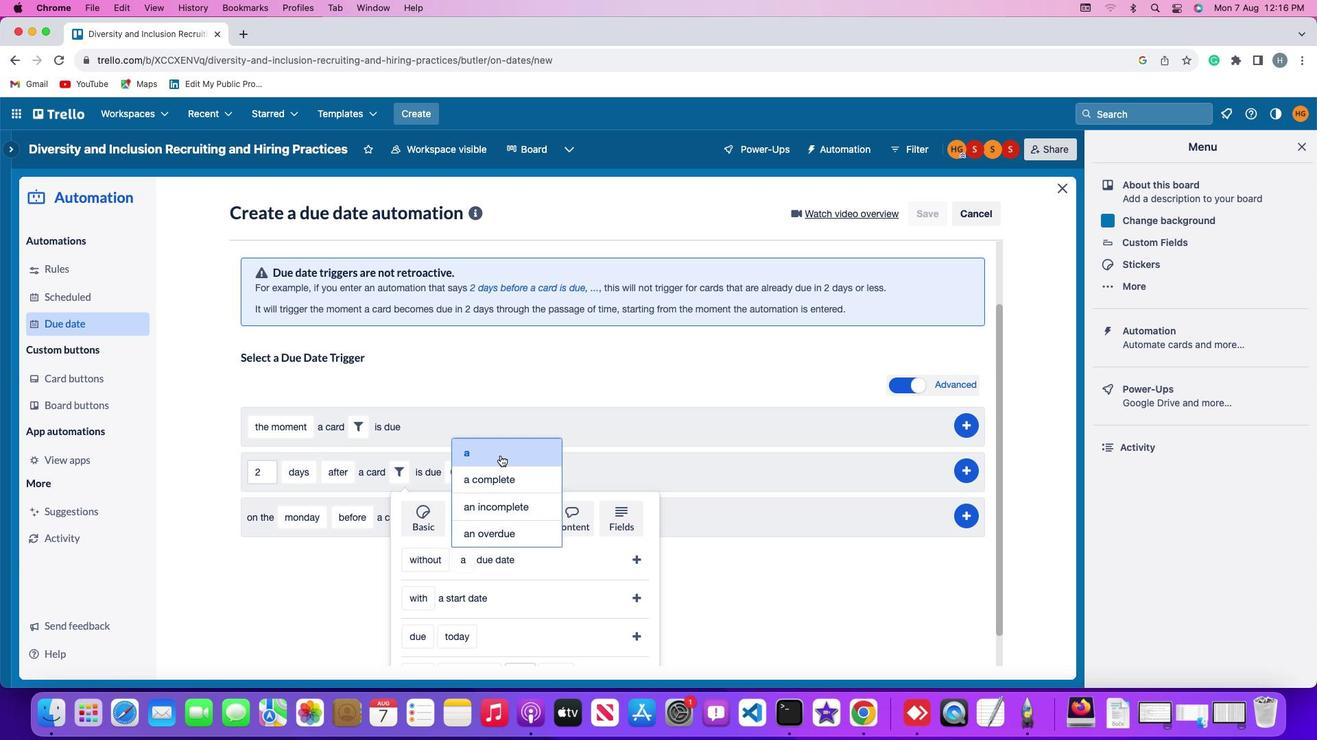 
Action: Mouse pressed left at (500, 454)
Screenshot: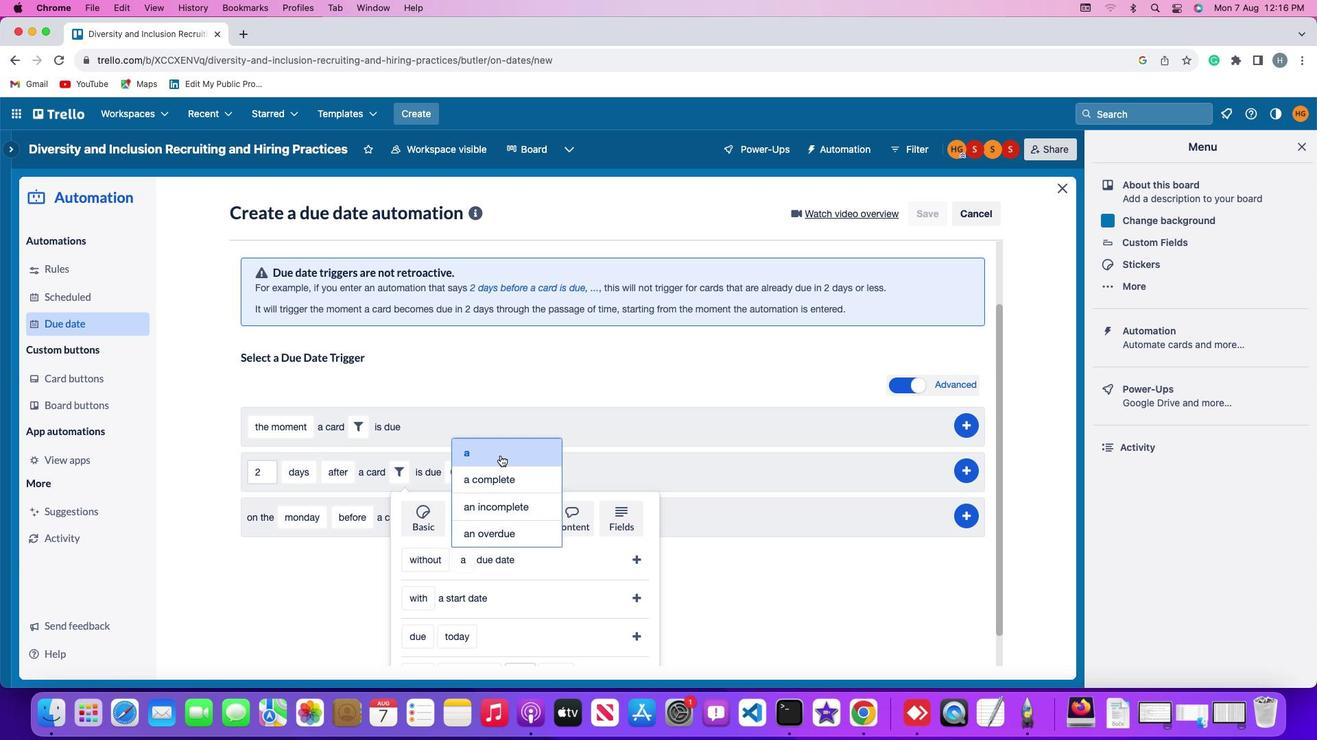 
Action: Mouse moved to (641, 554)
Screenshot: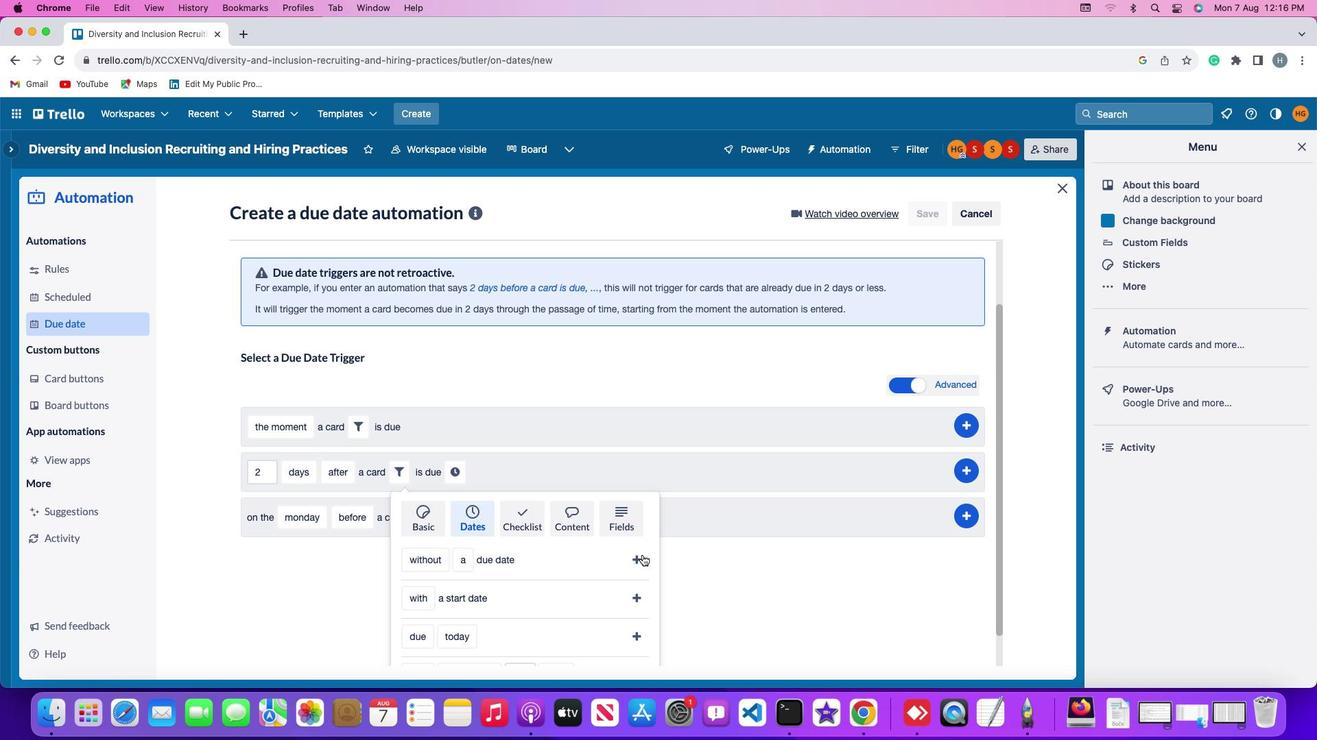 
Action: Mouse pressed left at (641, 554)
Screenshot: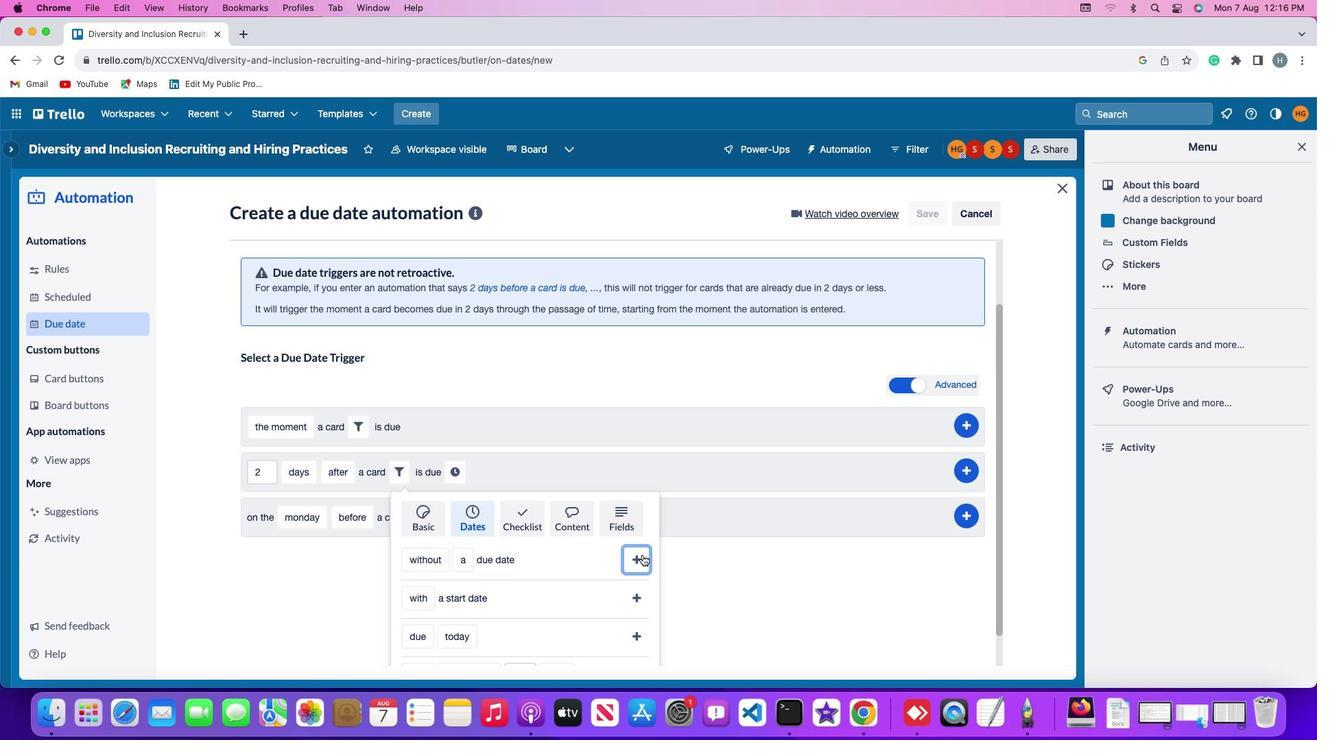 
Action: Mouse moved to (570, 543)
Screenshot: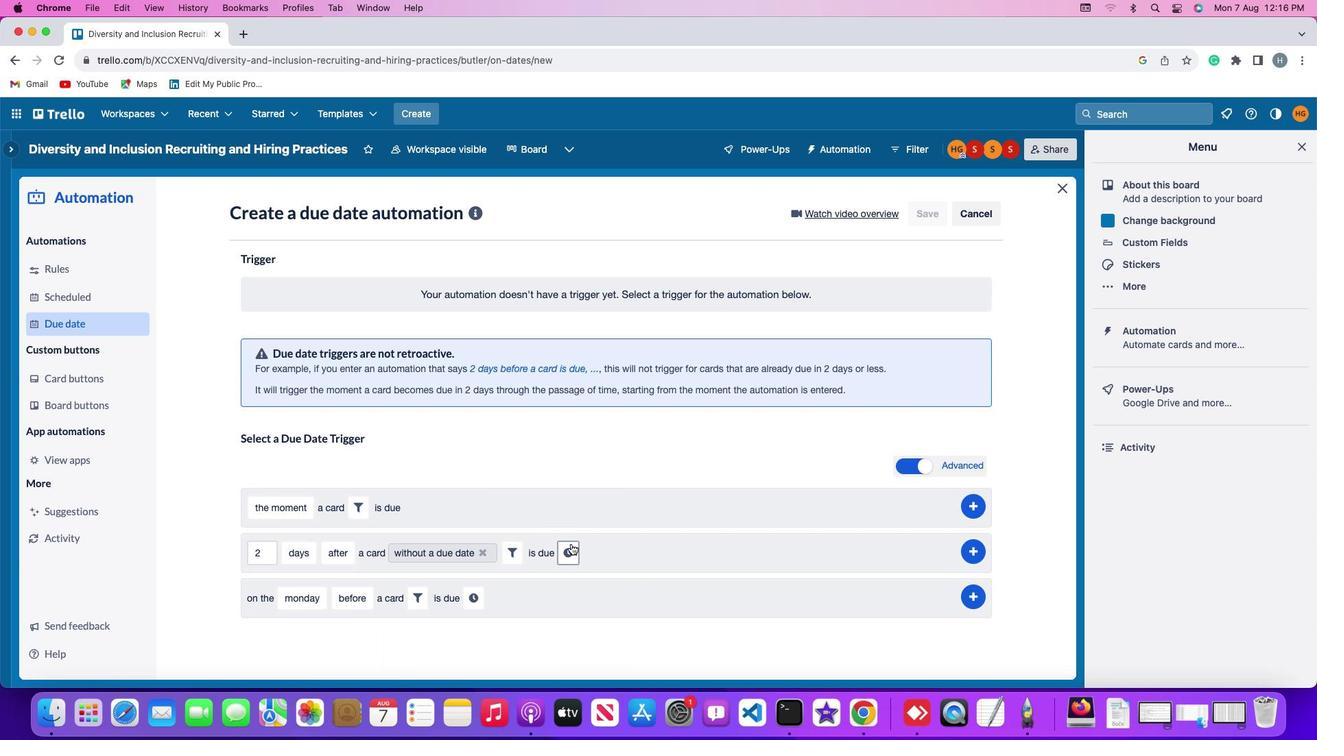 
Action: Mouse pressed left at (570, 543)
Screenshot: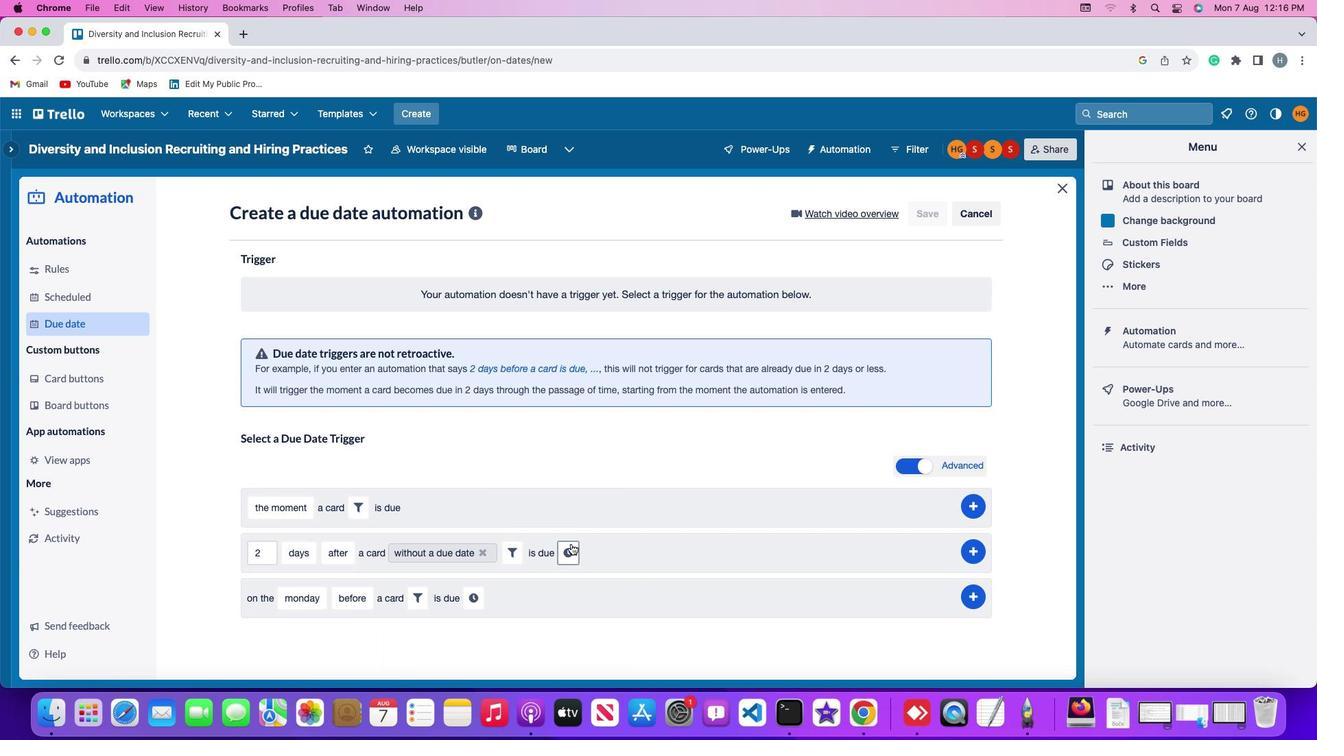 
Action: Mouse moved to (596, 556)
Screenshot: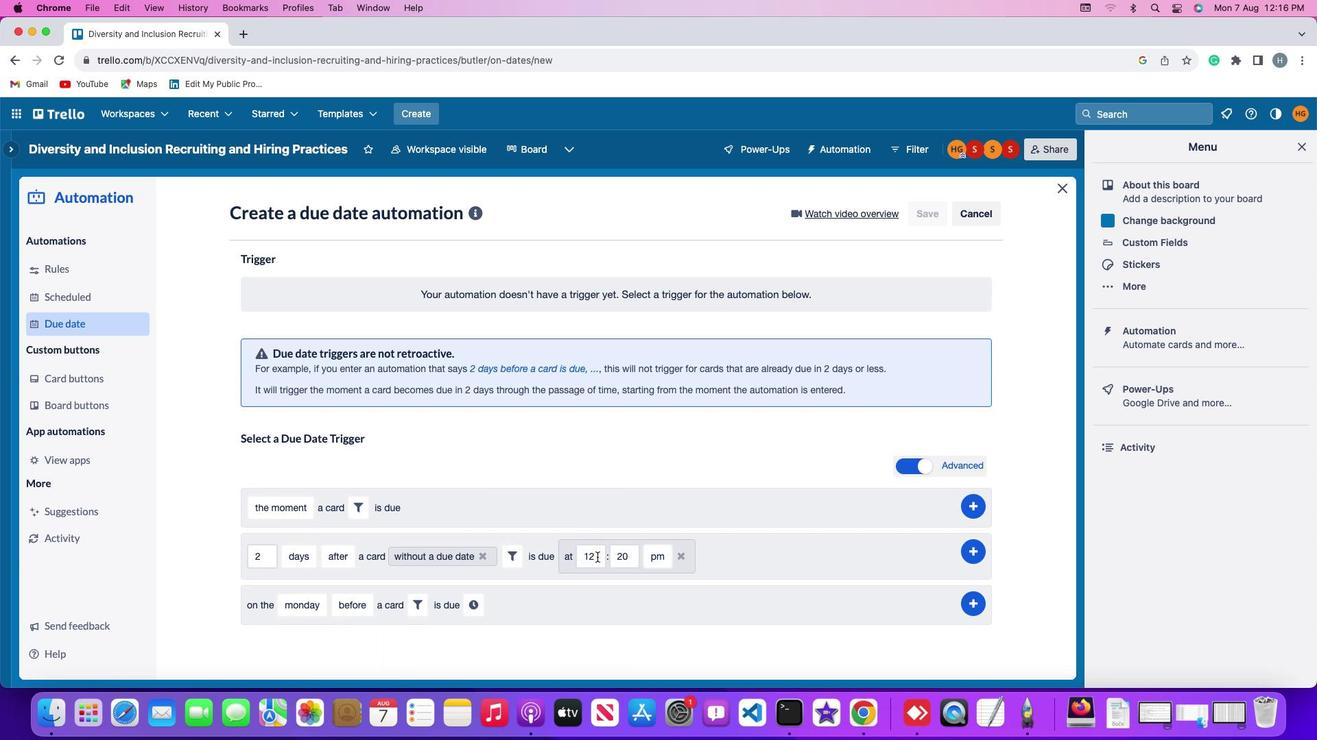 
Action: Mouse pressed left at (596, 556)
Screenshot: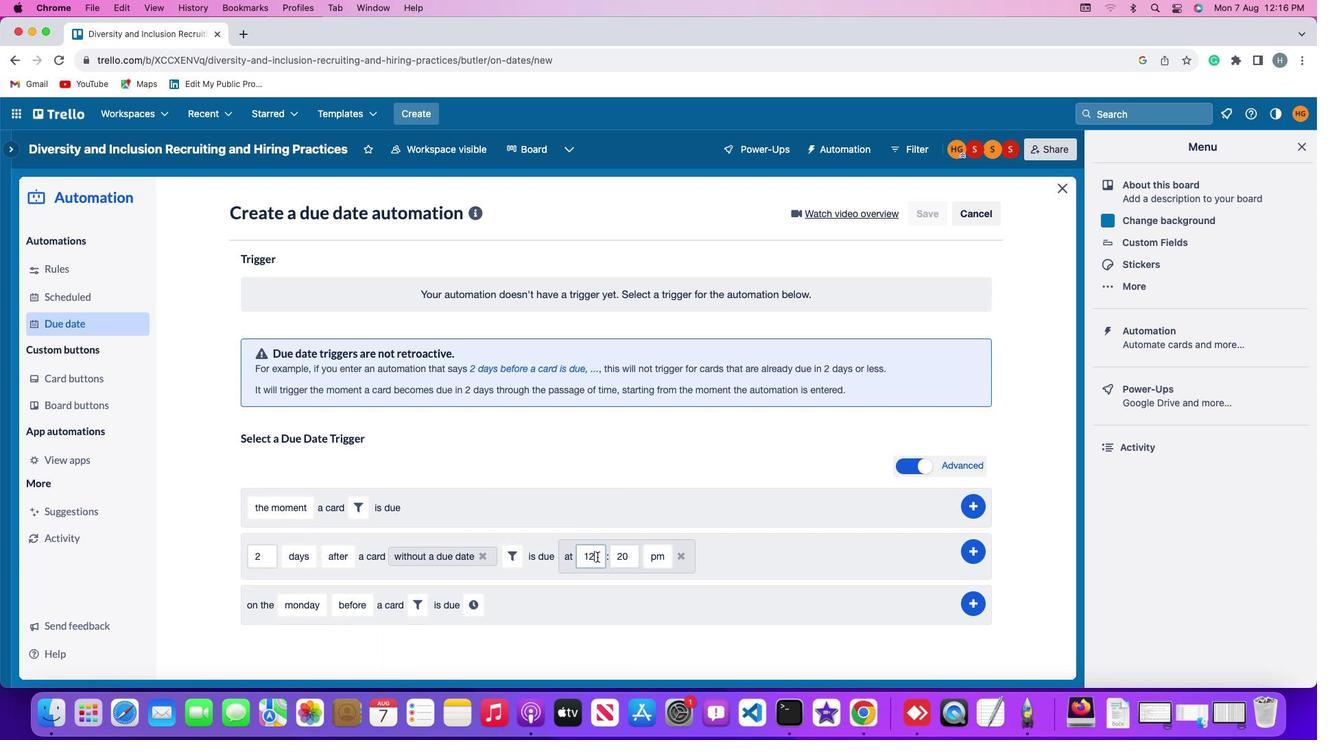 
Action: Key pressed Key.backspaceKey.backspace'1''1'
Screenshot: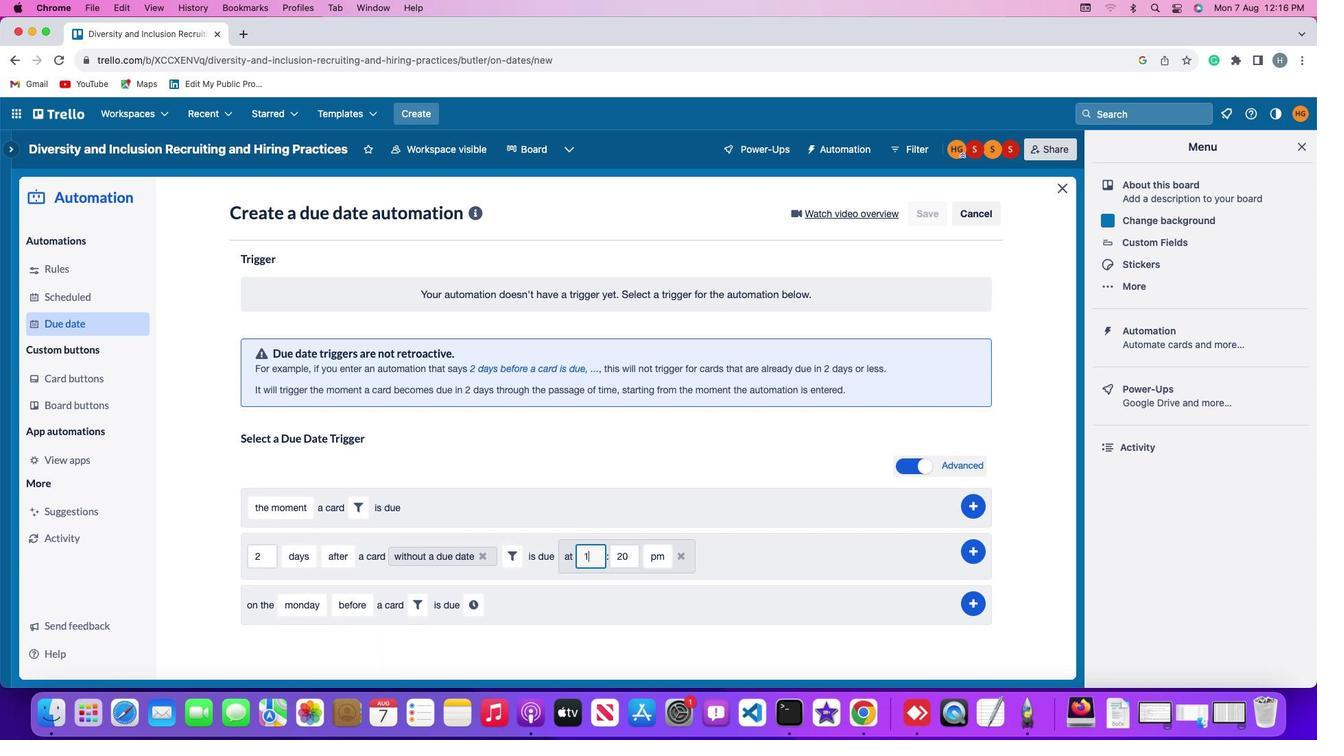 
Action: Mouse moved to (638, 554)
Screenshot: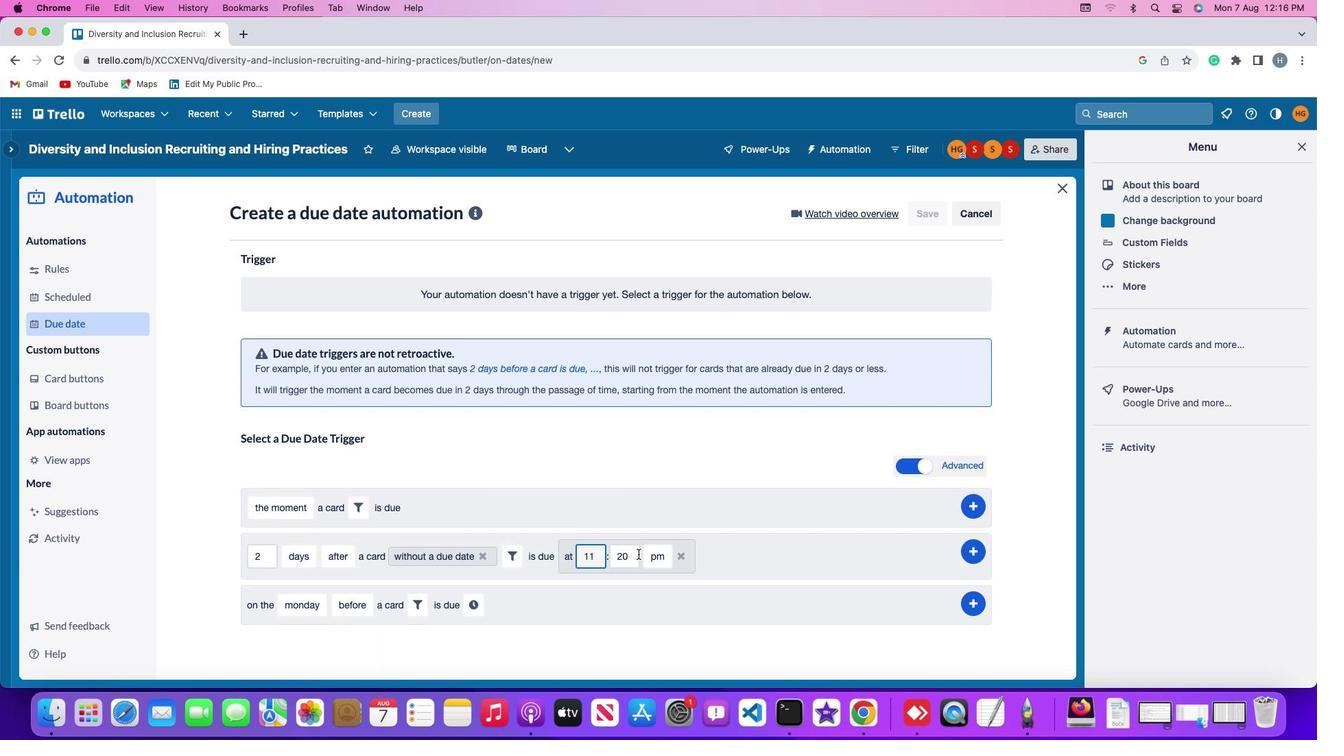 
Action: Mouse pressed left at (638, 554)
Screenshot: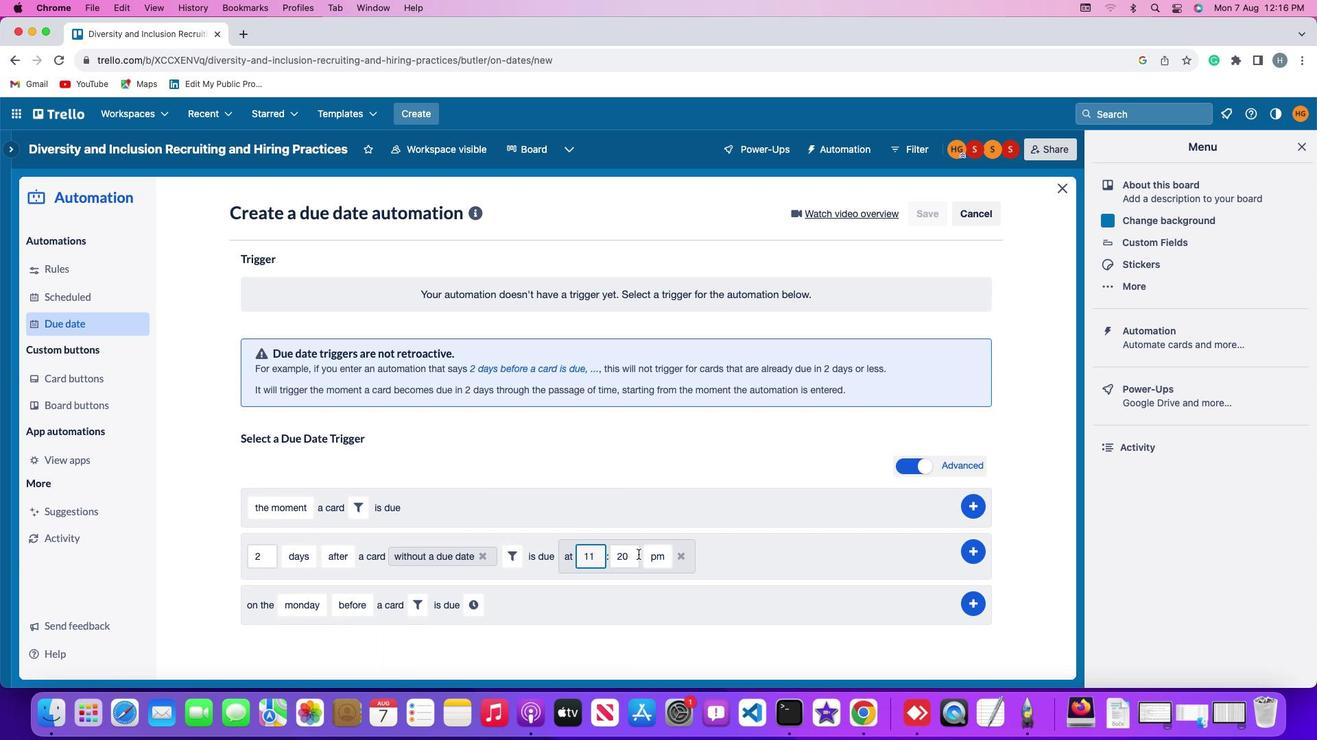 
Action: Key pressed Key.backspaceKey.backspaceKey.backspace'0''0'
Screenshot: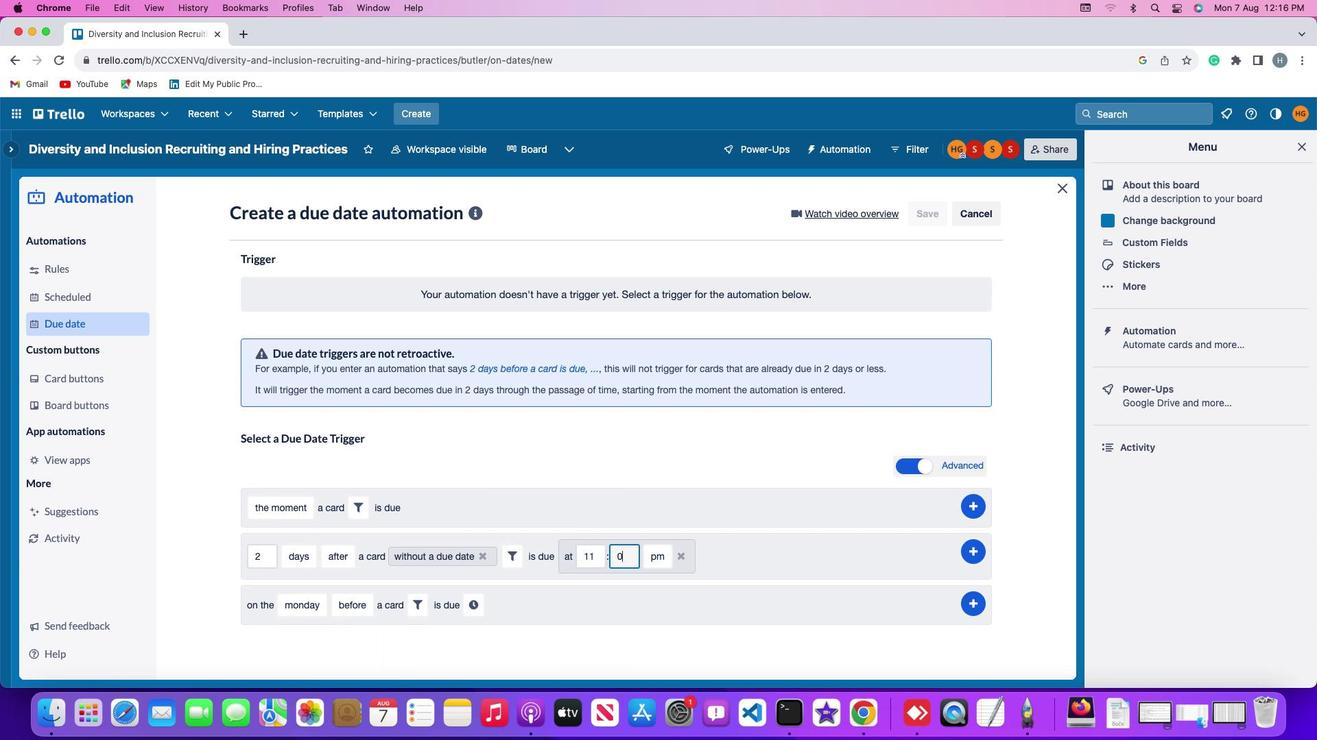 
Action: Mouse moved to (663, 551)
Screenshot: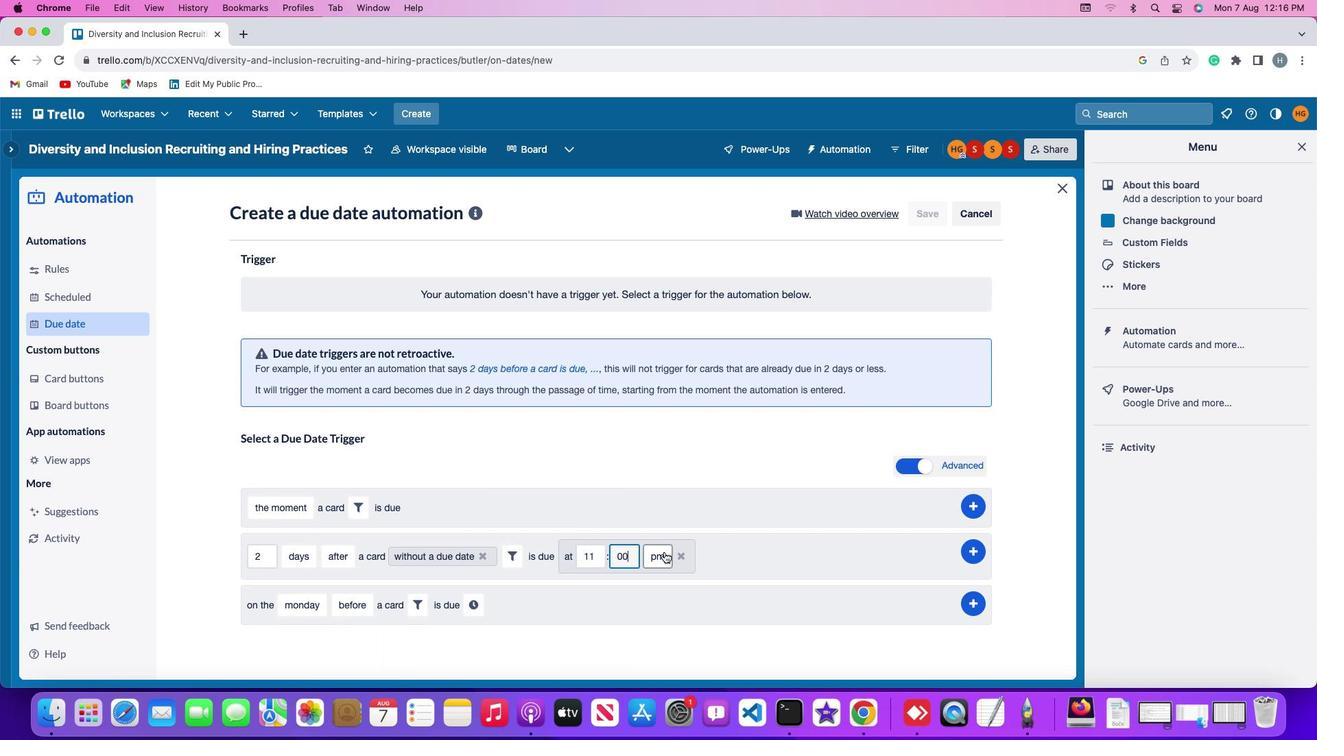 
Action: Mouse pressed left at (663, 551)
Screenshot: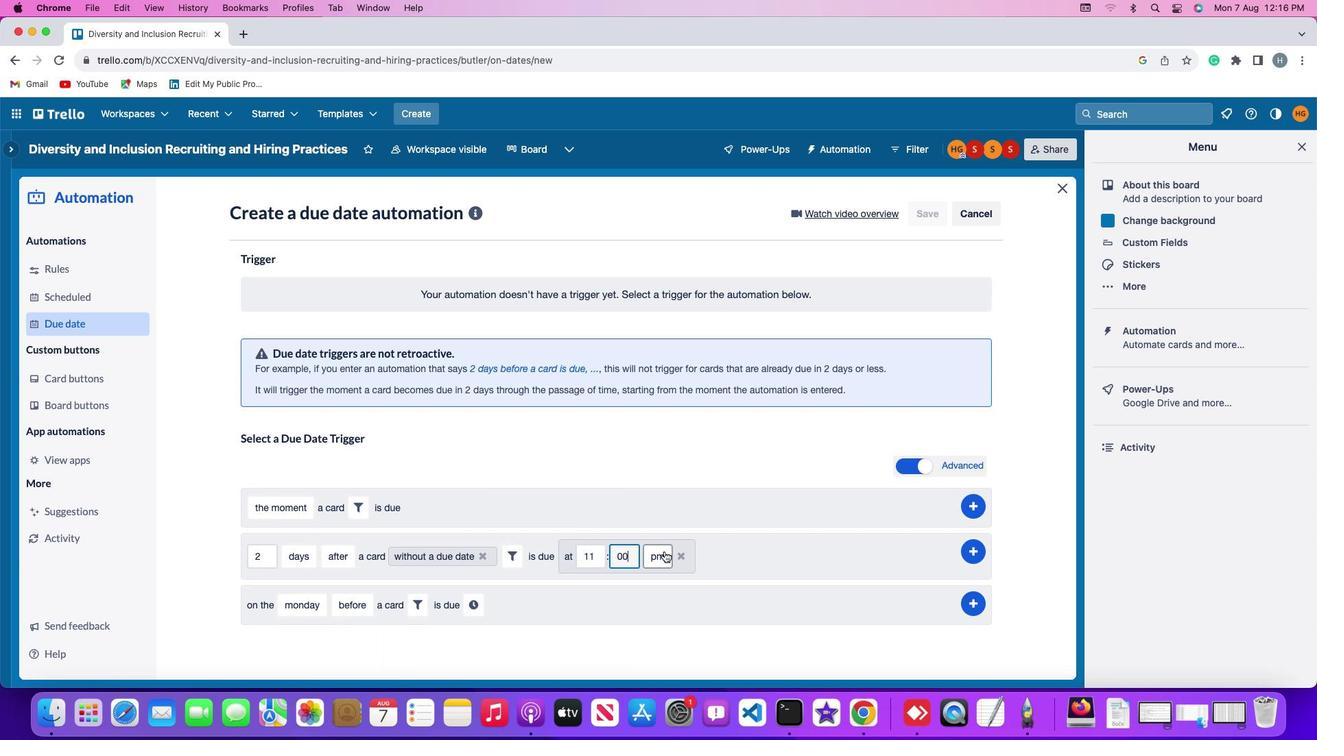 
Action: Mouse moved to (657, 582)
Screenshot: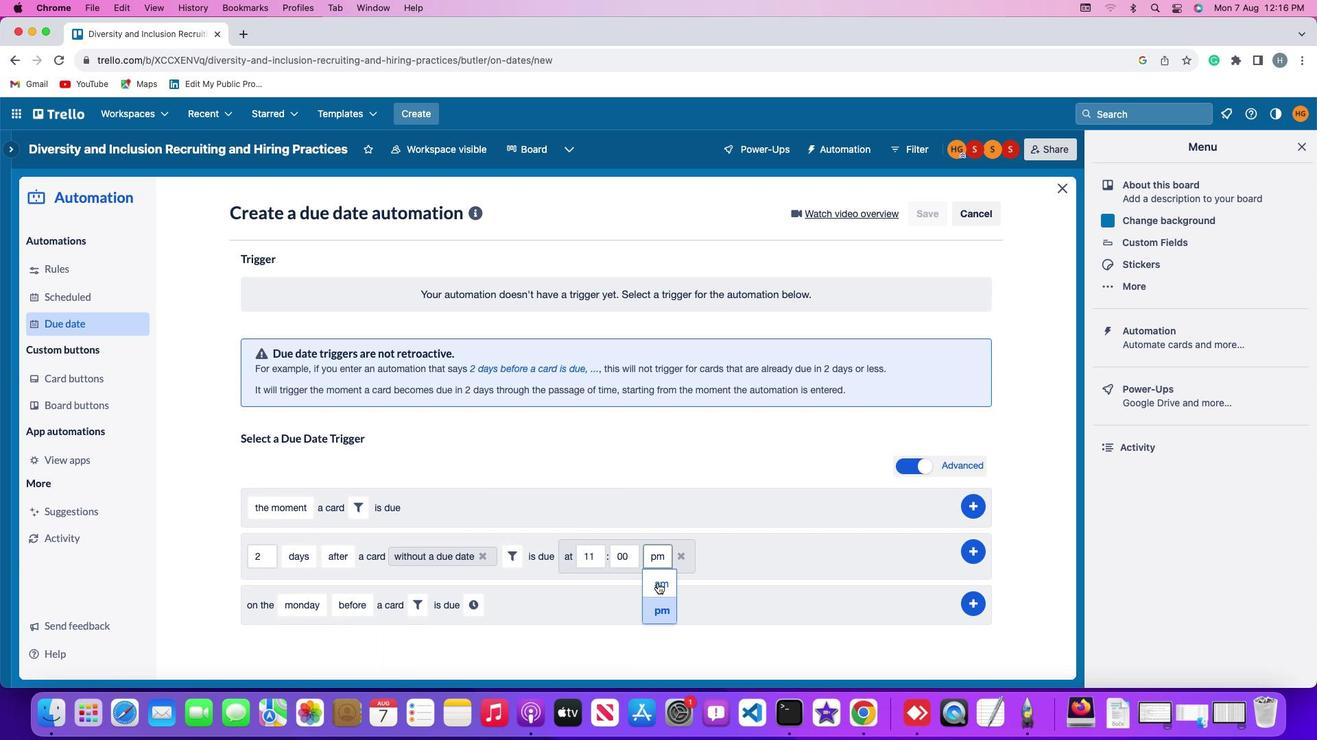
Action: Mouse pressed left at (657, 582)
Screenshot: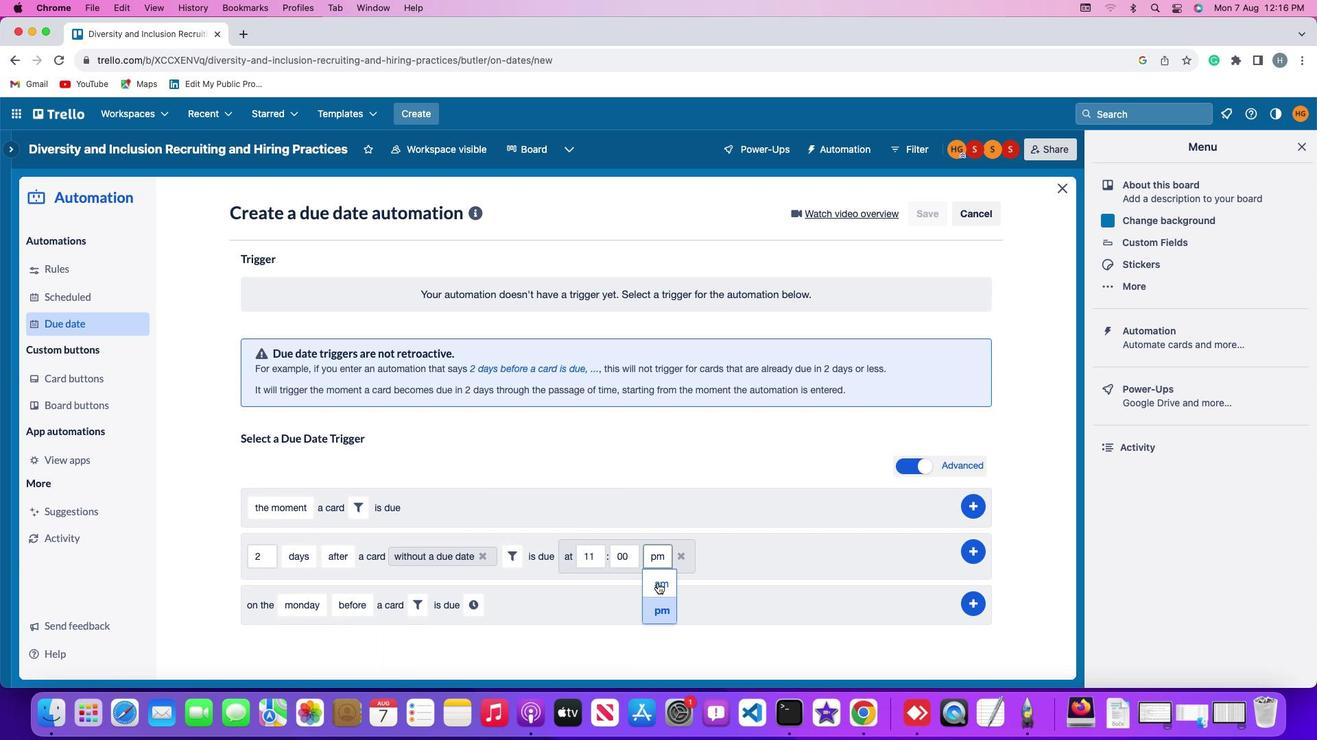 
Action: Mouse moved to (972, 550)
Screenshot: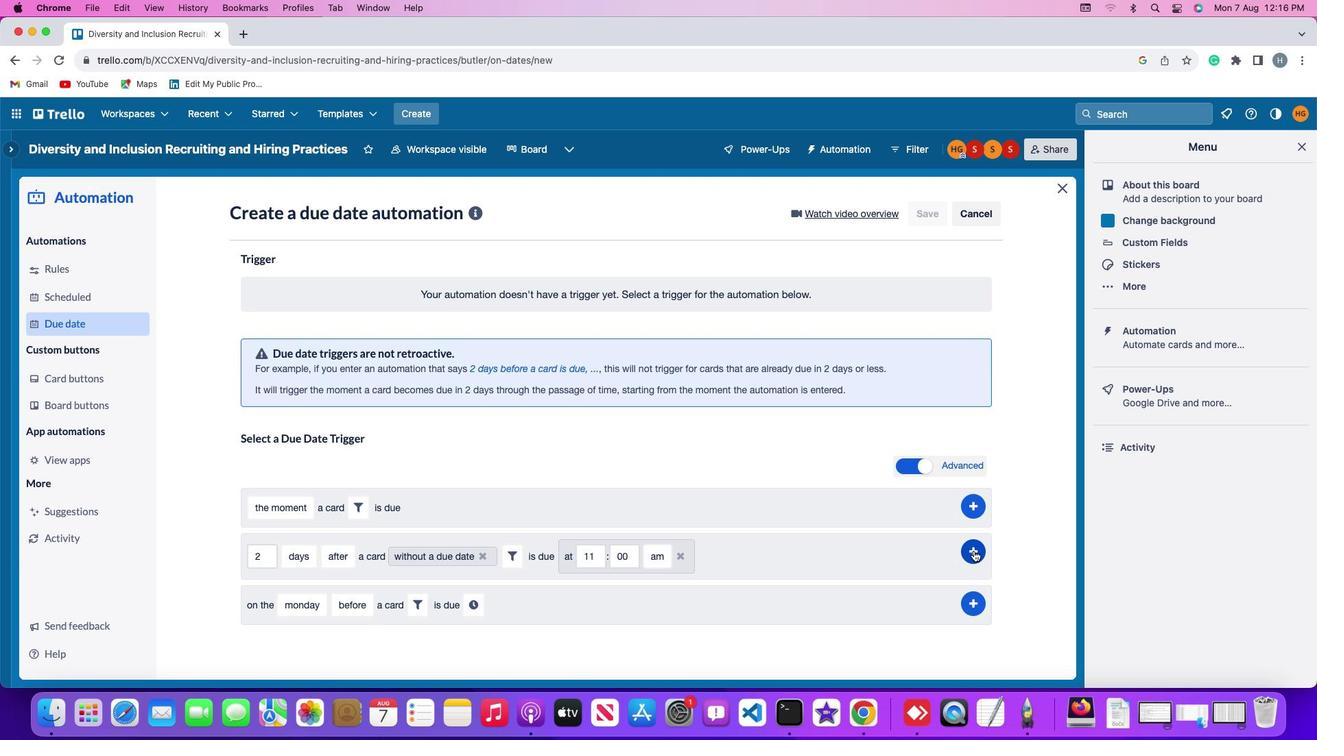 
Action: Mouse pressed left at (972, 550)
Screenshot: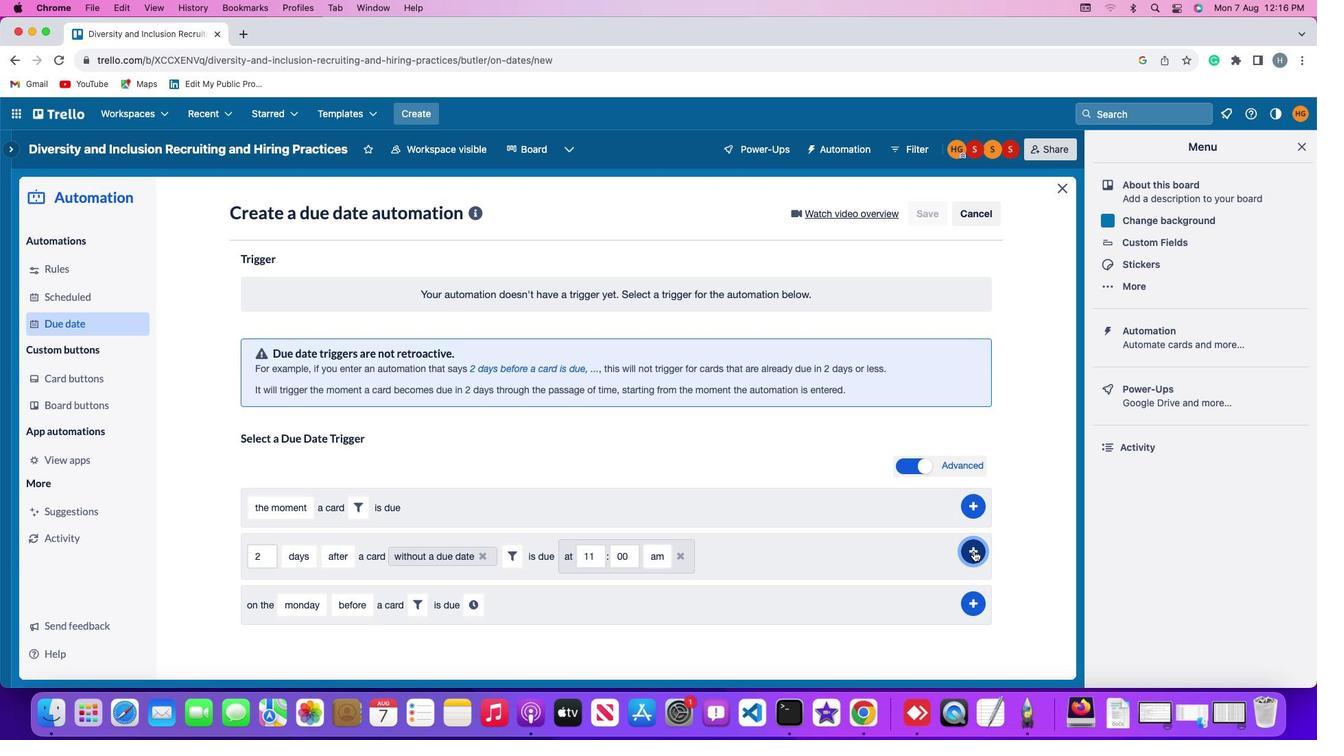 
Action: Mouse moved to (1017, 395)
Screenshot: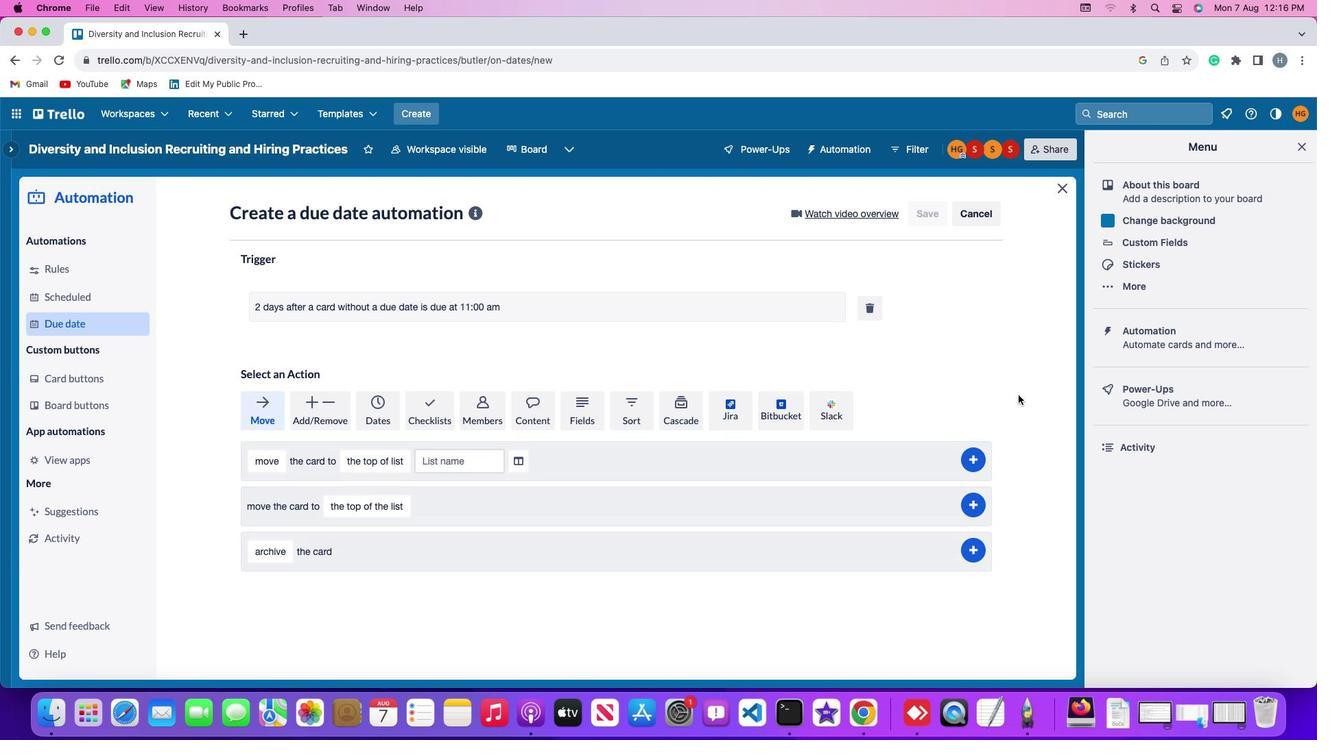 
